 Task: Open Card Email Nurture Campaign in Board Crisis Management to Workspace Advertising Technology and add a team member Softage.3@softage.net, a label Orange, a checklist Home Improvement, an attachment from your computer, a color Orange and finally, add a card description 'Conduct customer focus group for new product' and a comment 'Given the potential impact of this task on our company reputation, let us ensure that we approach it with a sense of integrity and professionalism.'. Add a start date 'Jan 07, 1900' with a due date 'Jan 14, 1900'
Action: Mouse moved to (469, 131)
Screenshot: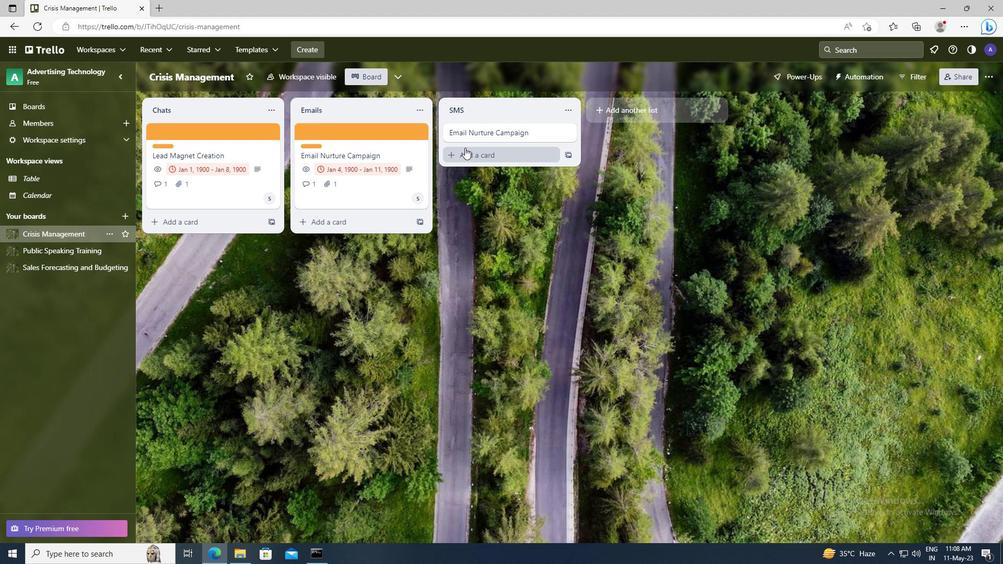 
Action: Mouse pressed left at (469, 131)
Screenshot: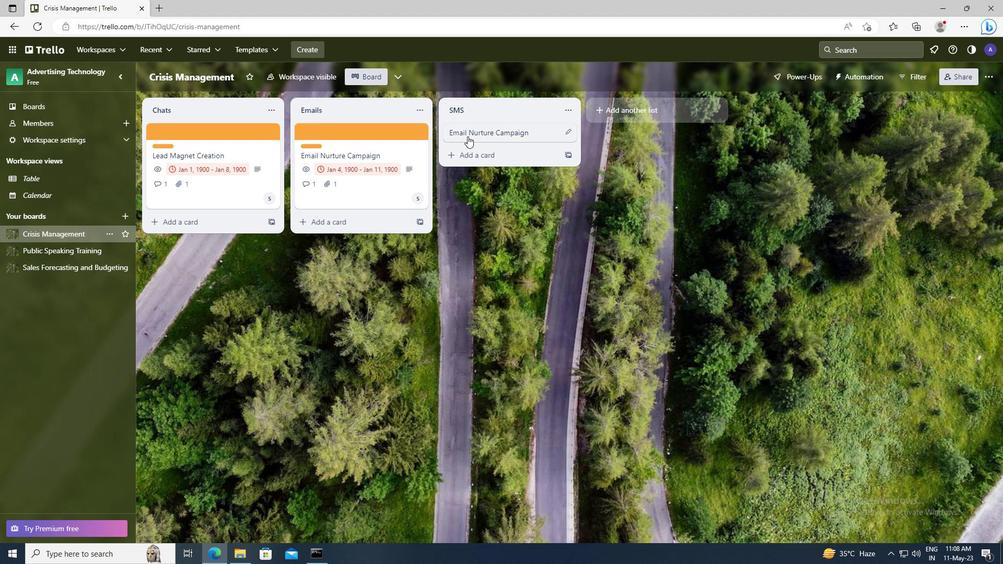 
Action: Mouse moved to (633, 165)
Screenshot: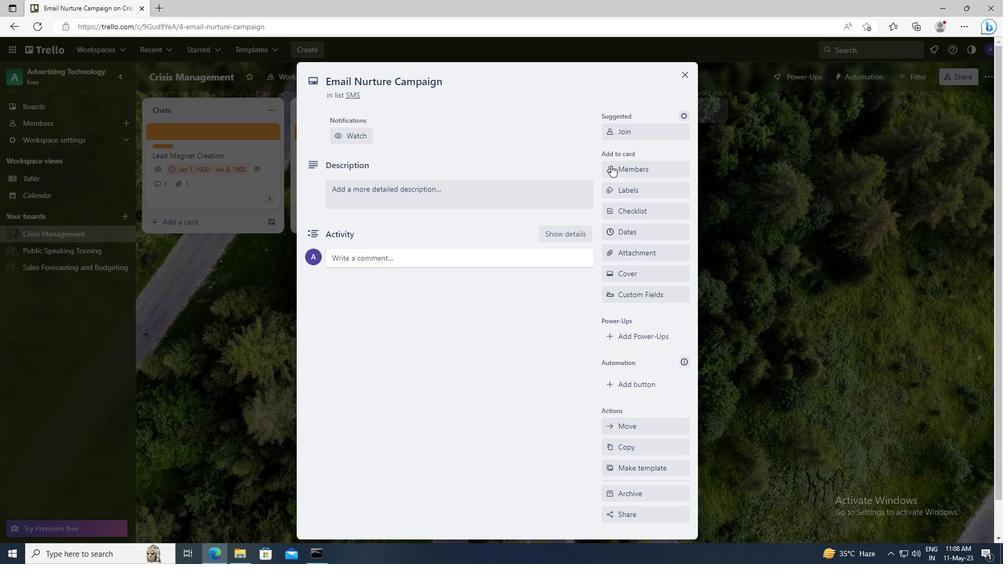 
Action: Mouse pressed left at (633, 165)
Screenshot: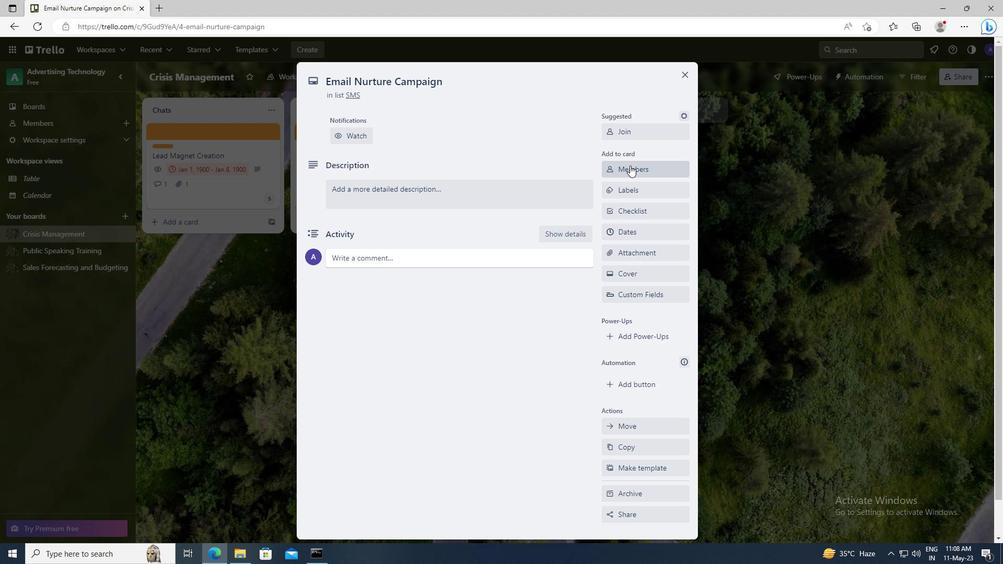 
Action: Mouse moved to (637, 220)
Screenshot: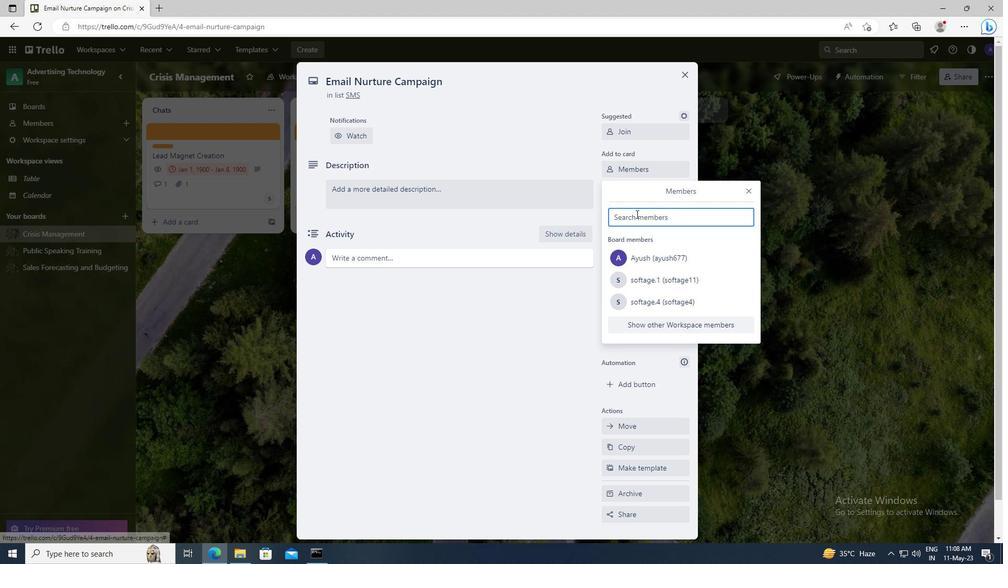 
Action: Mouse pressed left at (637, 220)
Screenshot: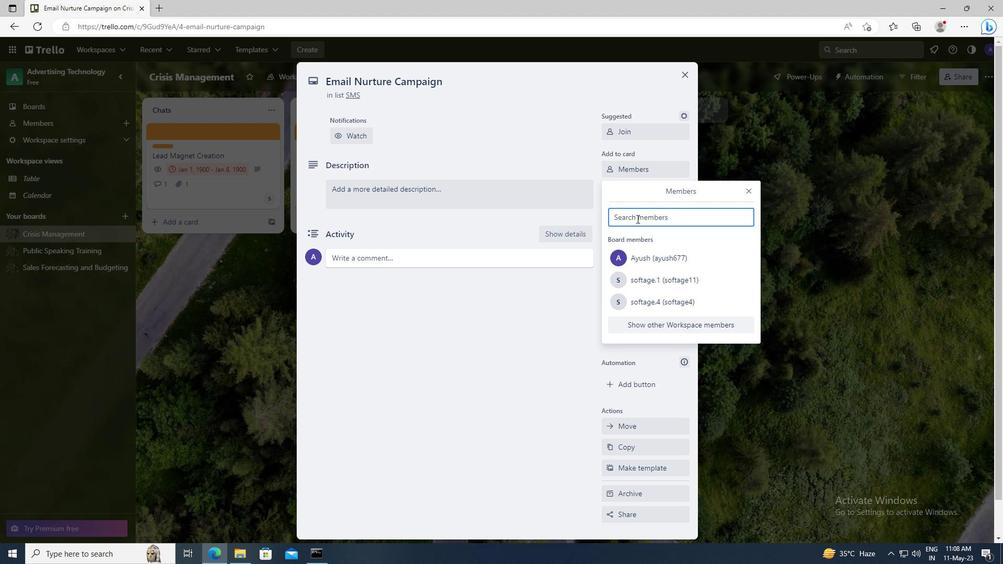 
Action: Key pressed <Key.shift>SOFTAGE.3
Screenshot: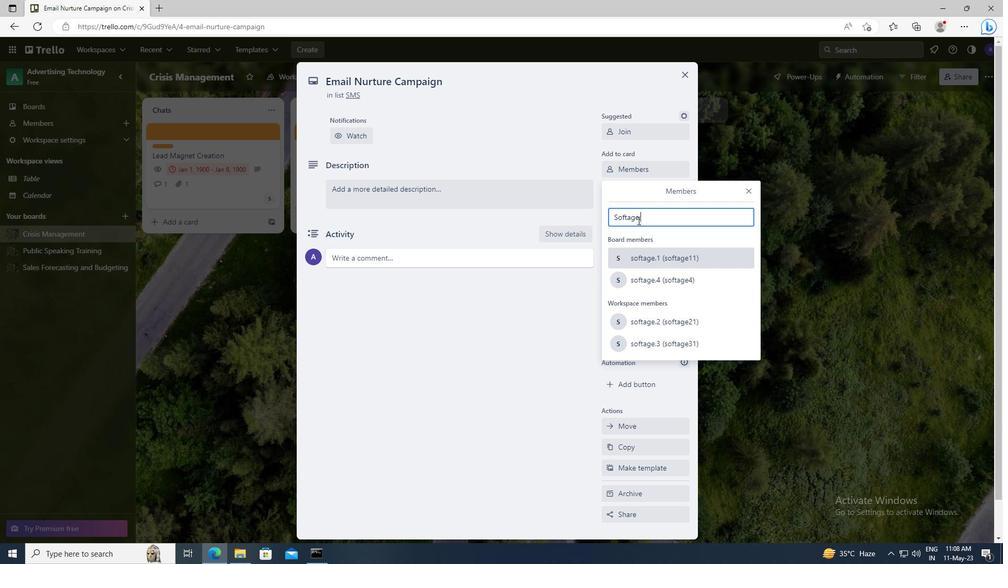 
Action: Mouse moved to (645, 313)
Screenshot: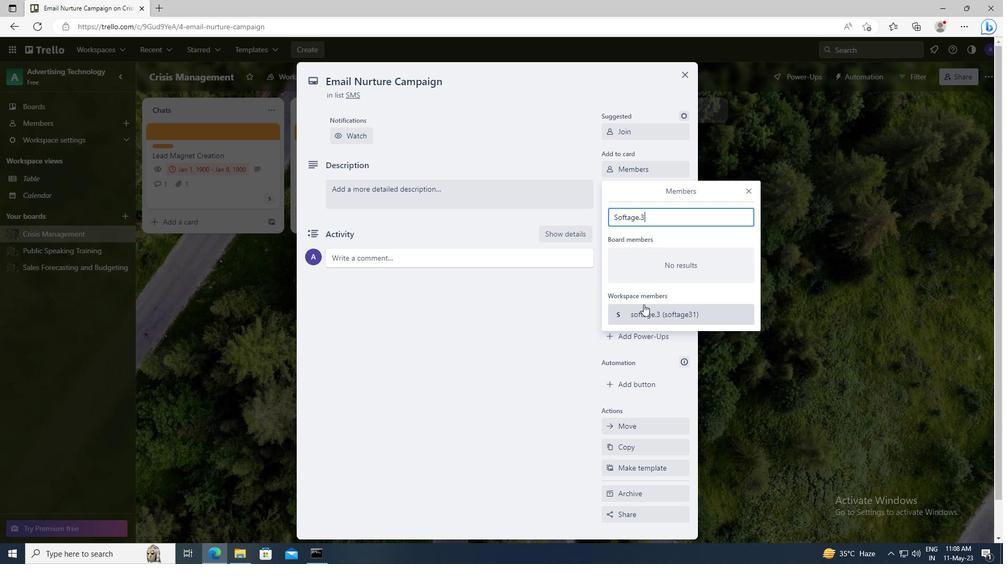 
Action: Mouse pressed left at (645, 313)
Screenshot: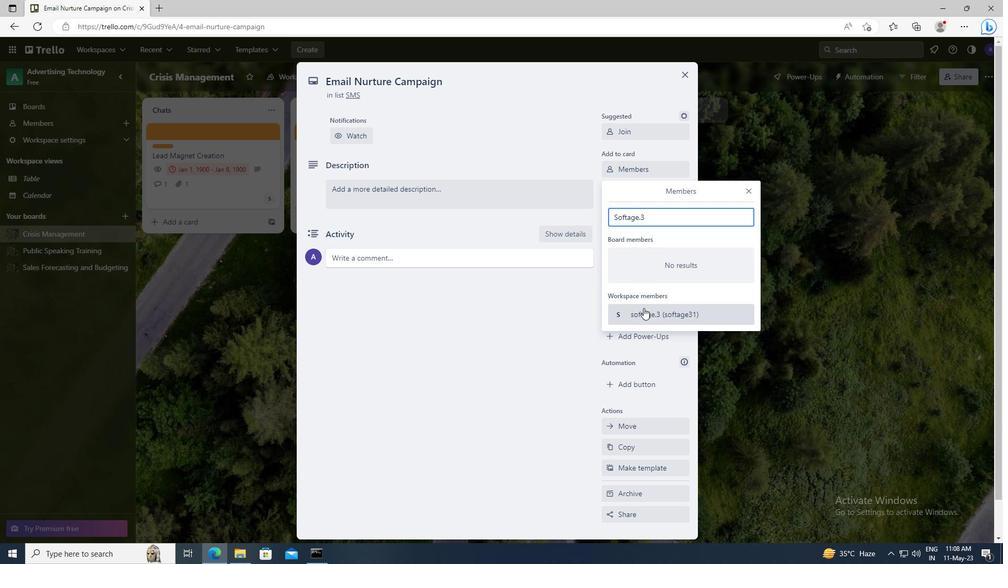 
Action: Mouse moved to (749, 190)
Screenshot: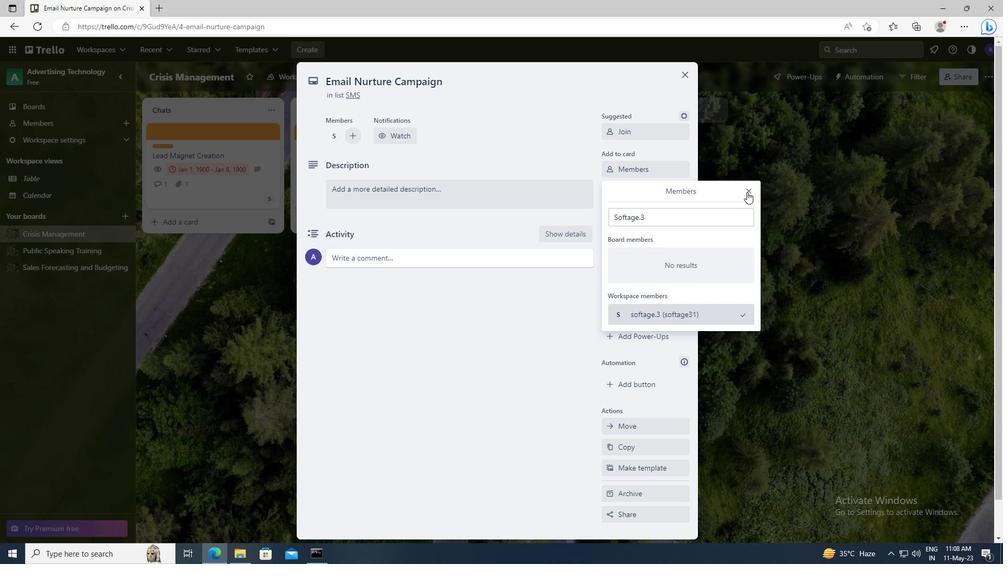 
Action: Mouse pressed left at (749, 190)
Screenshot: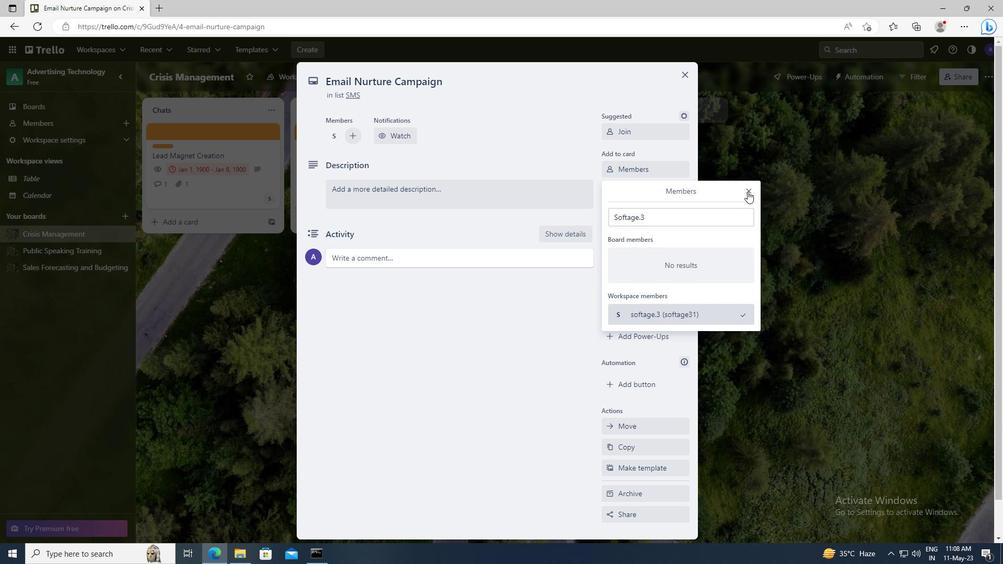 
Action: Mouse moved to (632, 190)
Screenshot: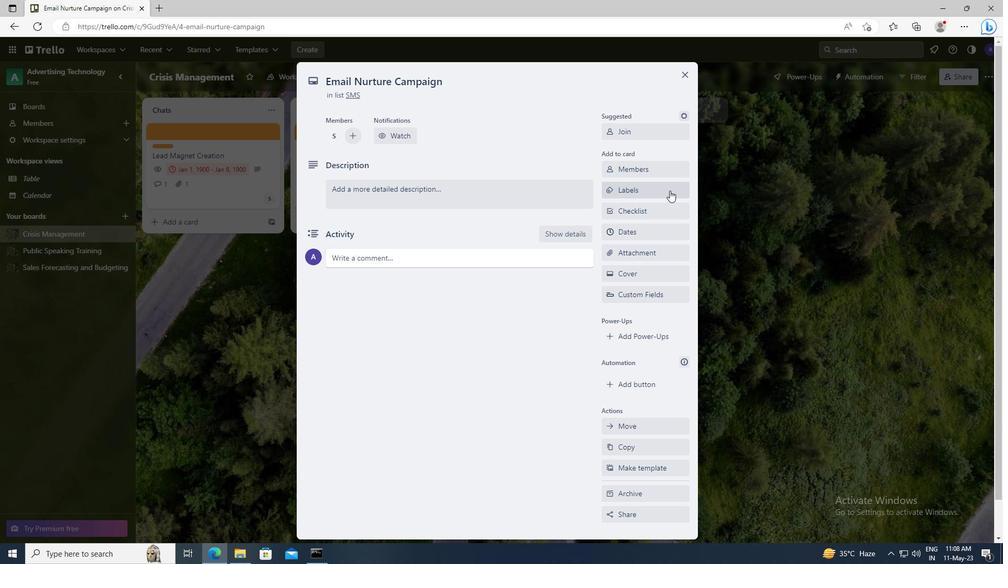 
Action: Mouse pressed left at (632, 190)
Screenshot: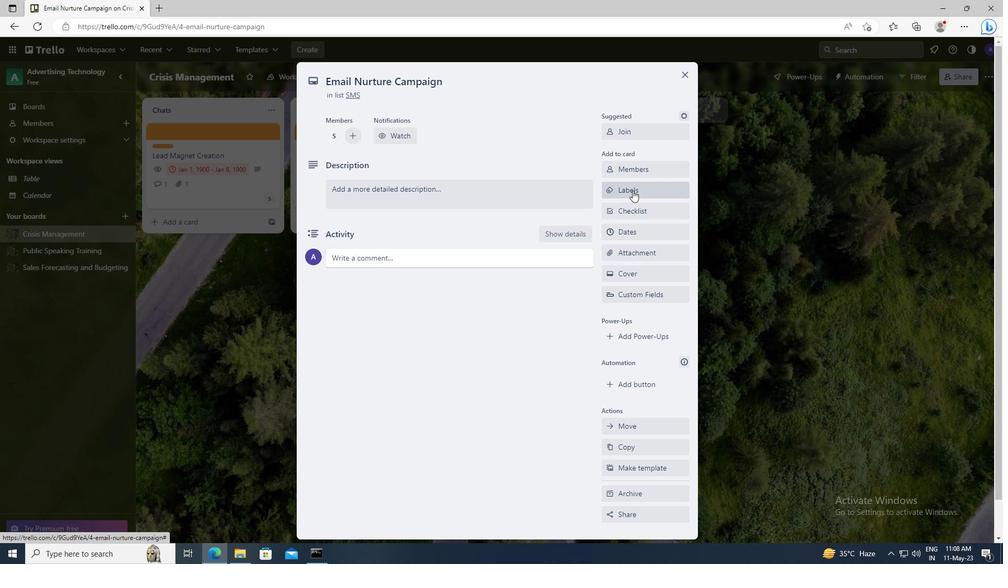 
Action: Mouse moved to (663, 393)
Screenshot: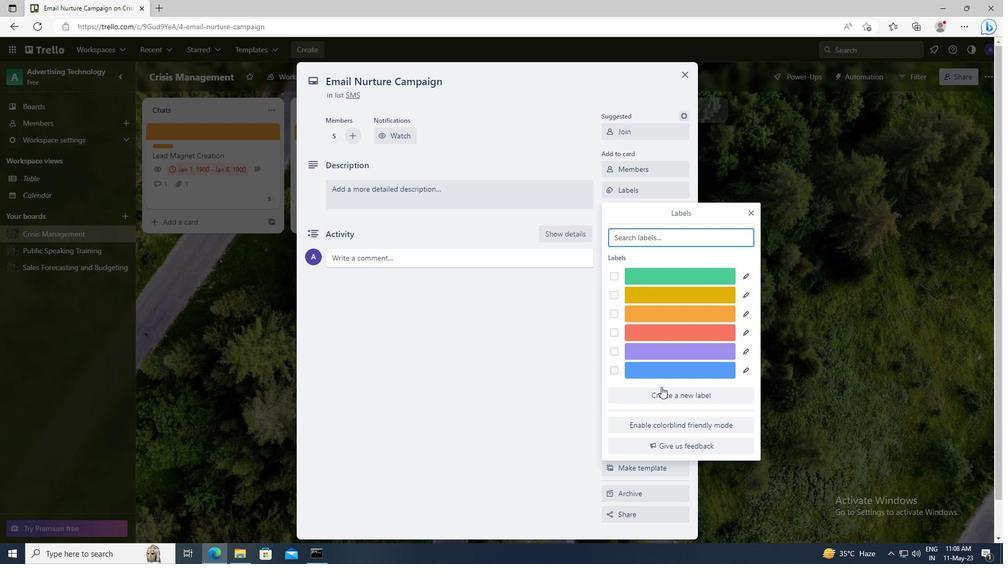
Action: Mouse pressed left at (663, 393)
Screenshot: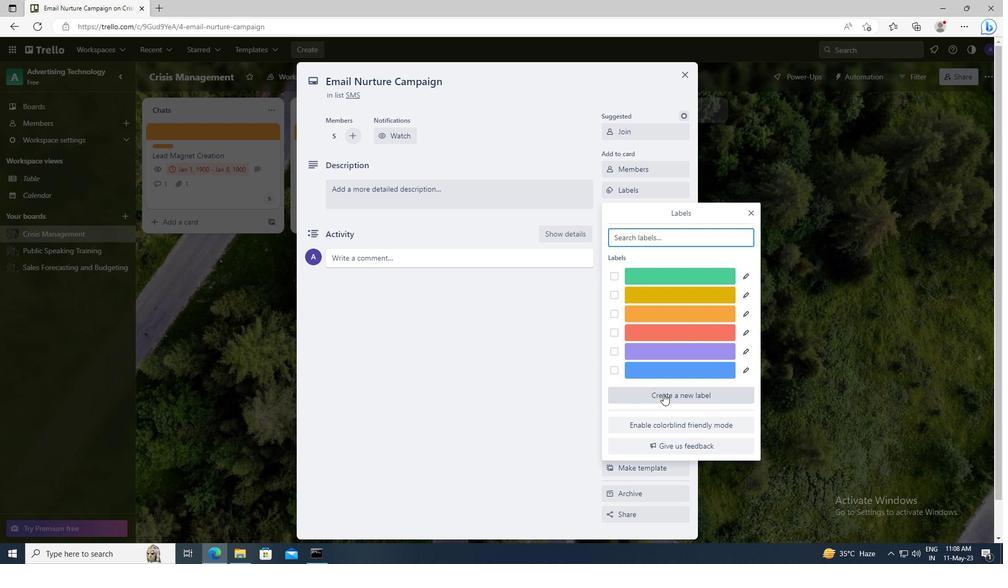 
Action: Mouse moved to (675, 366)
Screenshot: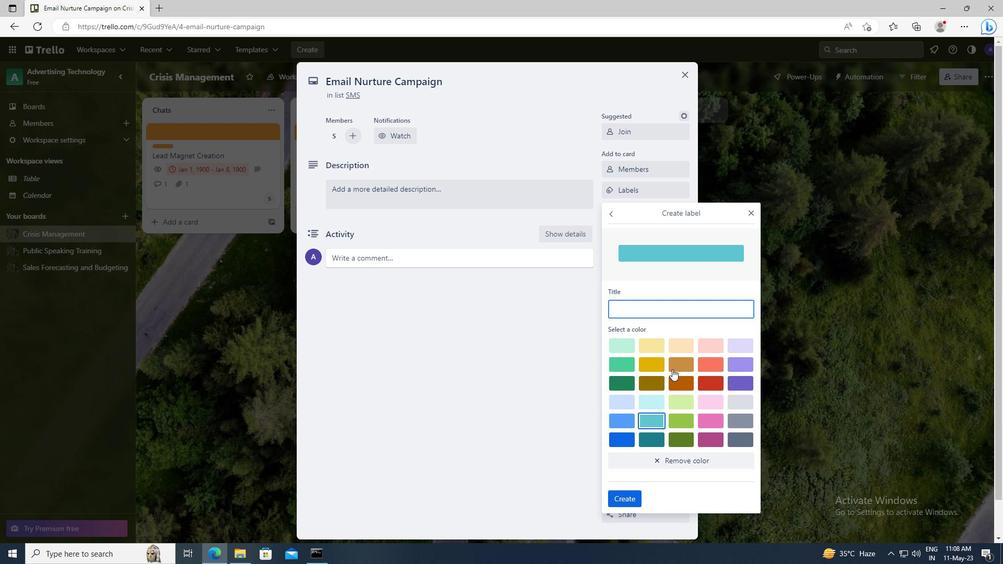 
Action: Mouse pressed left at (675, 366)
Screenshot: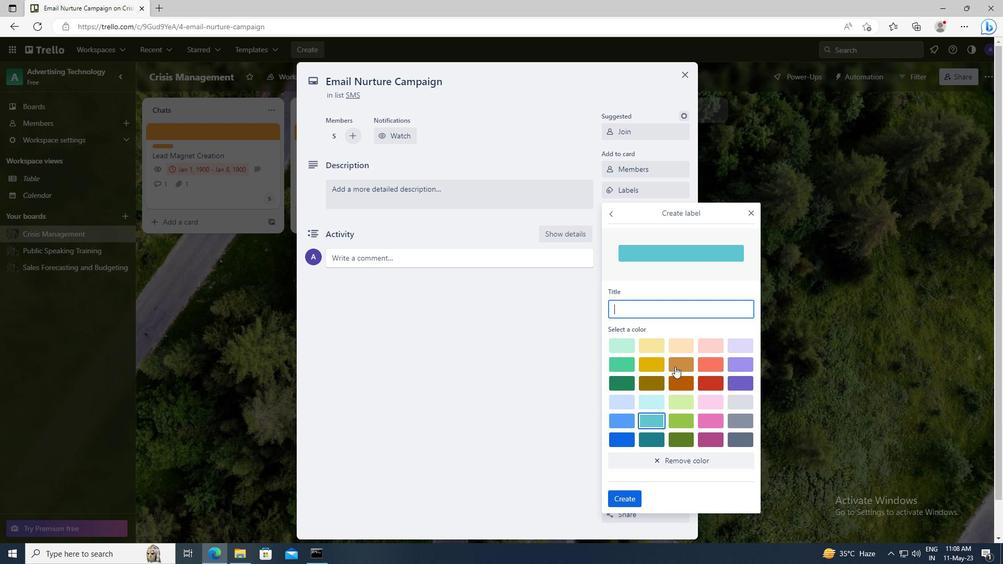 
Action: Mouse moved to (631, 497)
Screenshot: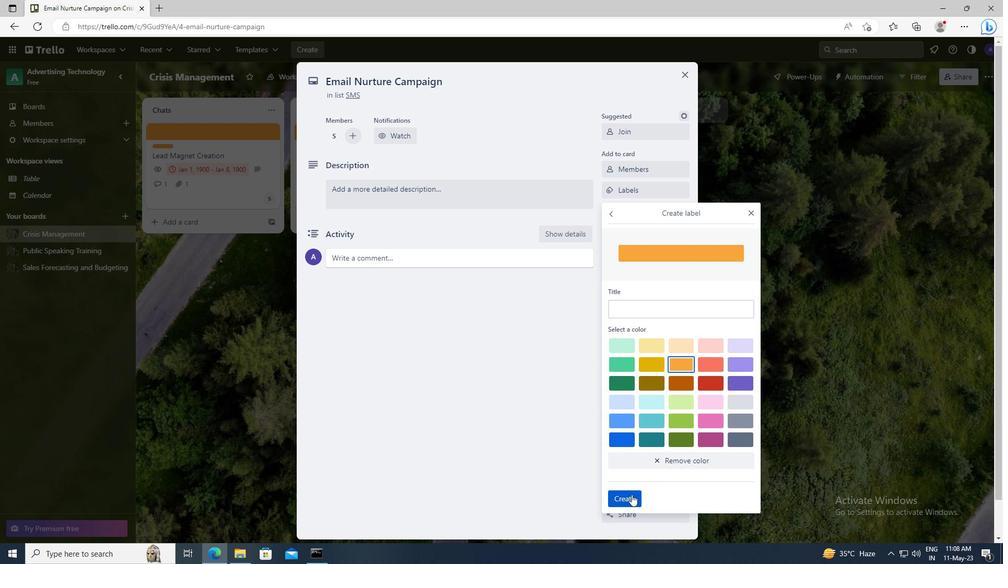 
Action: Mouse pressed left at (631, 497)
Screenshot: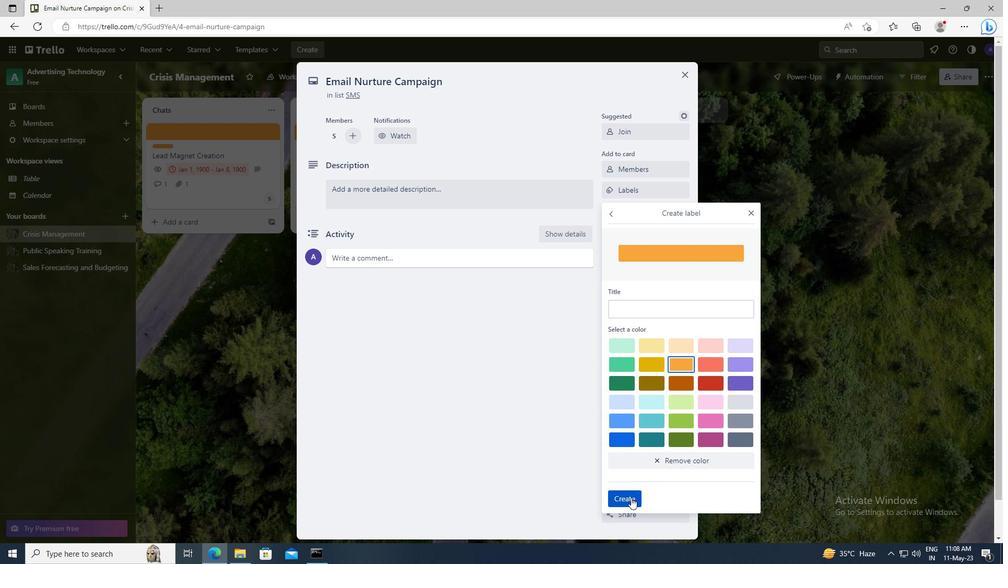 
Action: Mouse moved to (751, 212)
Screenshot: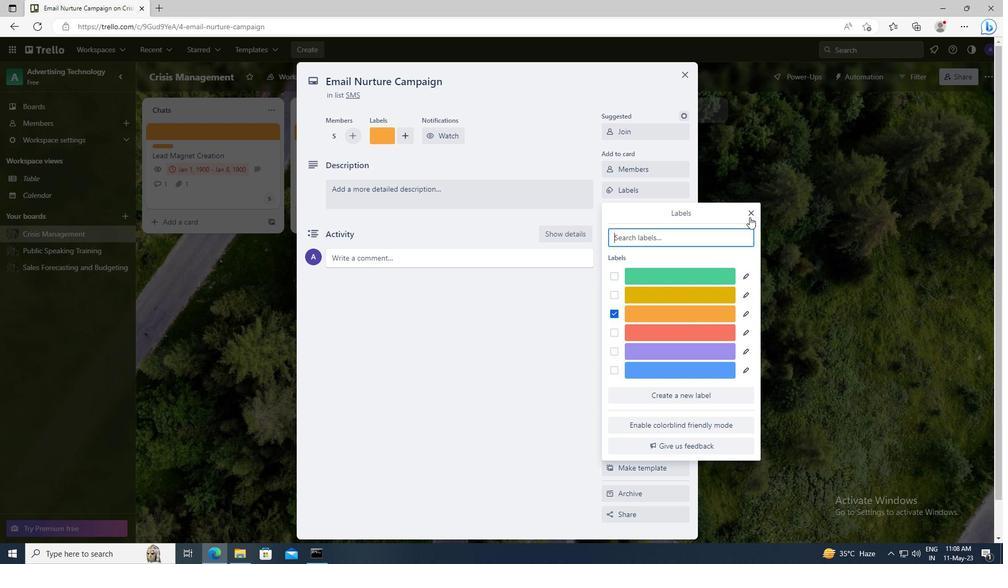 
Action: Mouse pressed left at (751, 212)
Screenshot: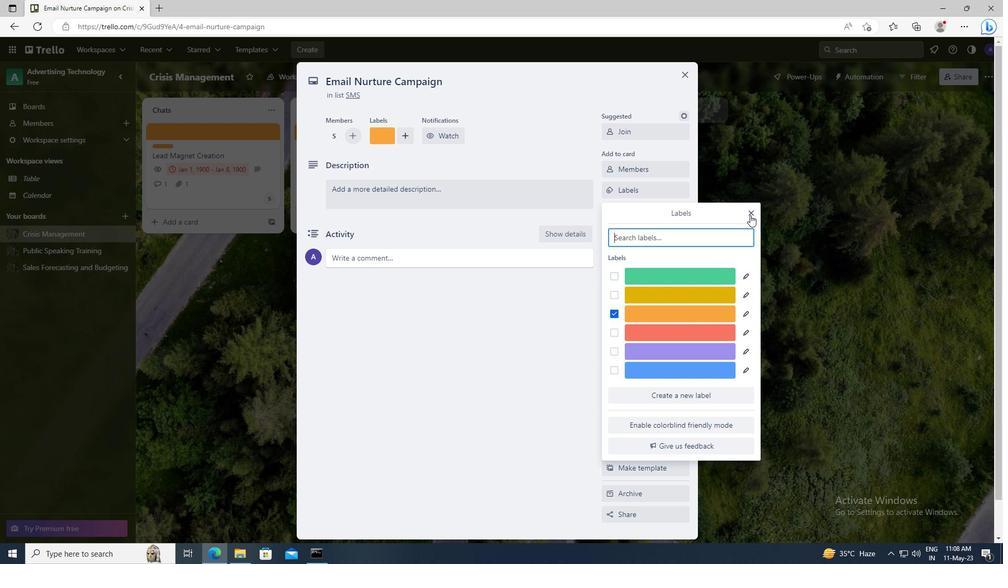
Action: Mouse moved to (658, 213)
Screenshot: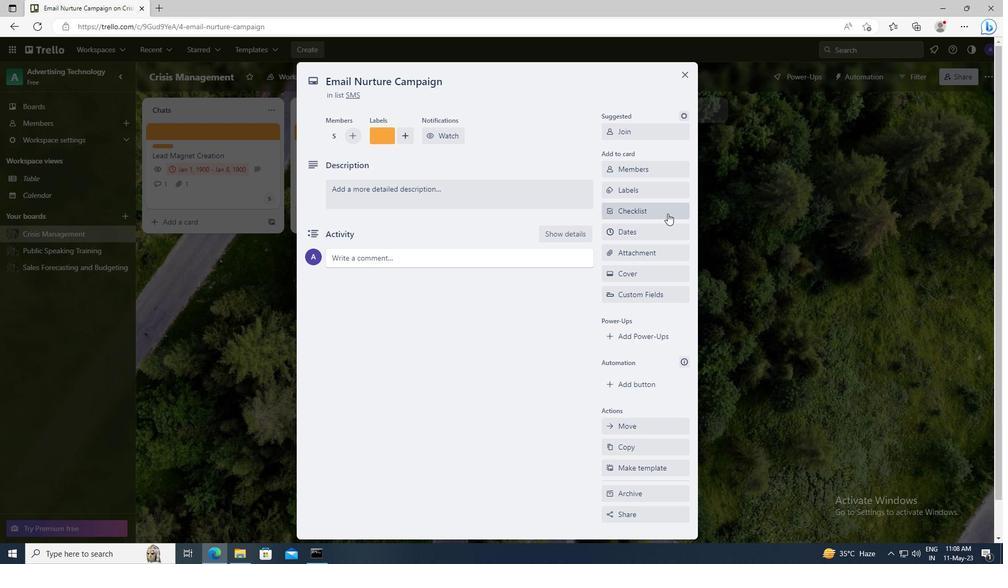 
Action: Mouse pressed left at (658, 213)
Screenshot: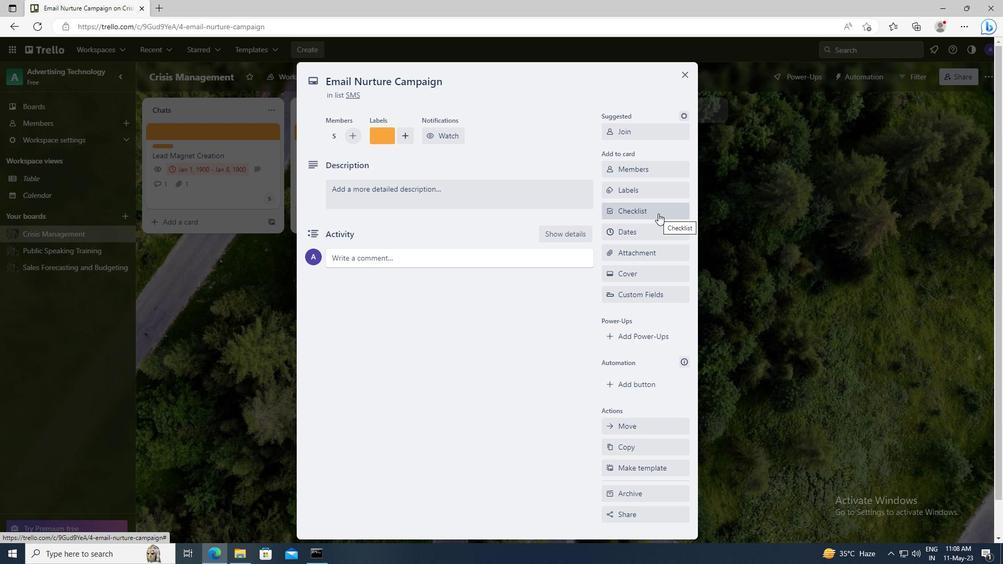 
Action: Key pressed <Key.shift>HOME<Key.space><Key.shift>IMPROVEMENT
Screenshot: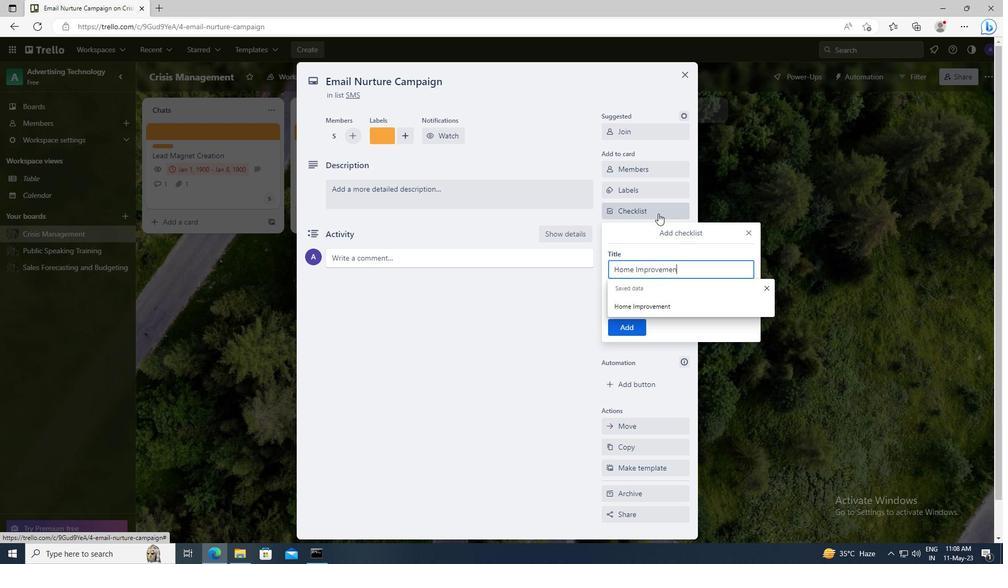 
Action: Mouse moved to (634, 326)
Screenshot: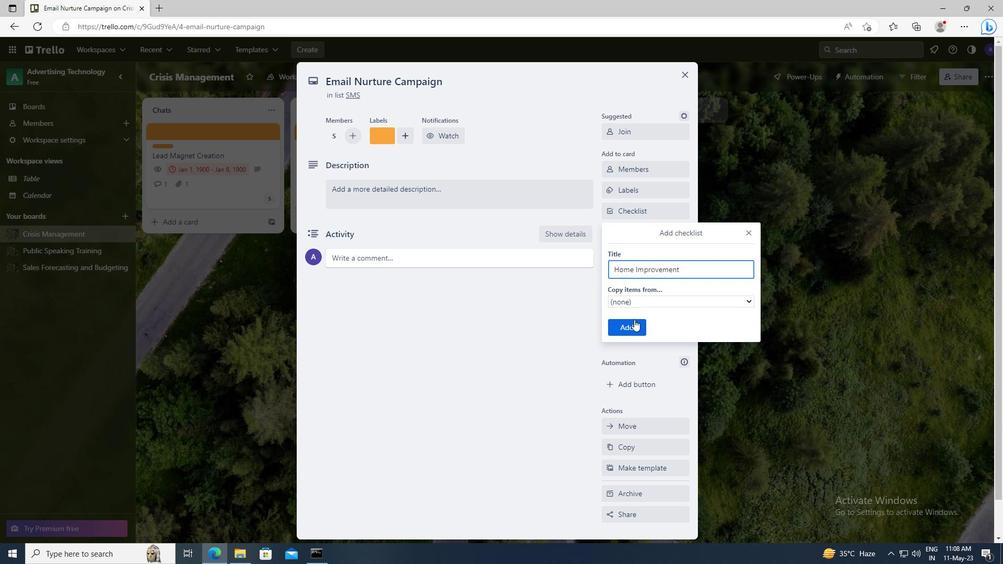 
Action: Mouse pressed left at (634, 326)
Screenshot: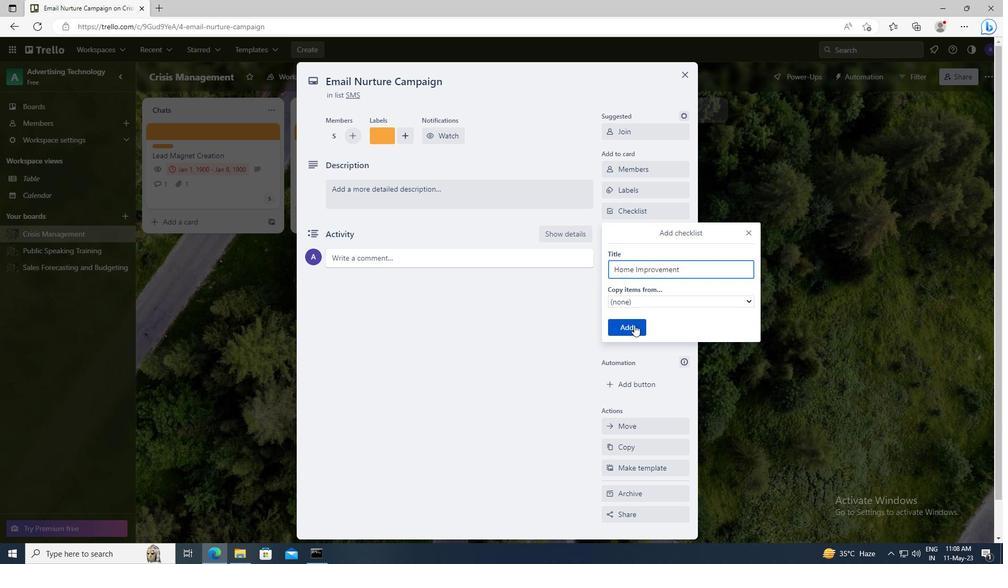 
Action: Mouse moved to (631, 258)
Screenshot: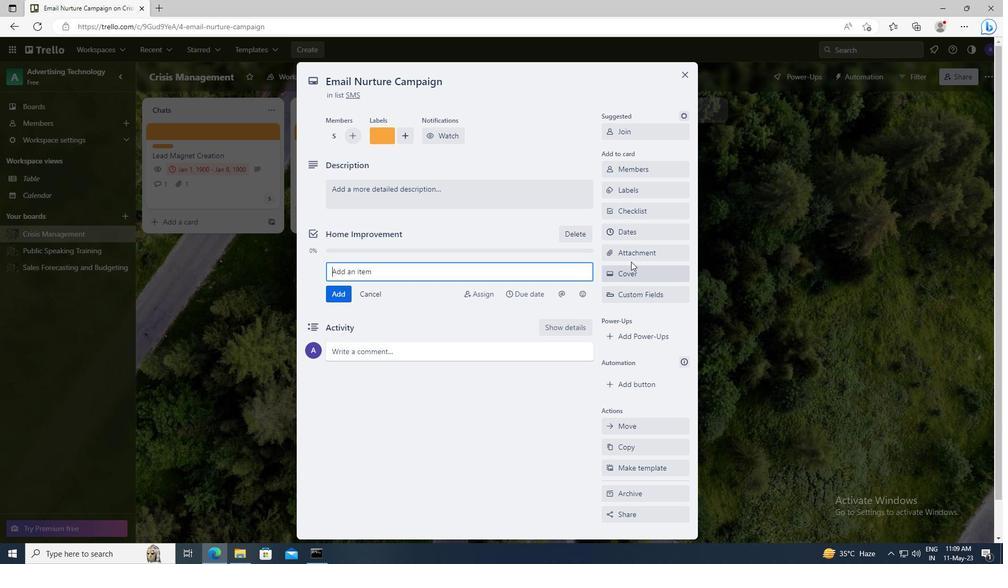 
Action: Mouse pressed left at (631, 258)
Screenshot: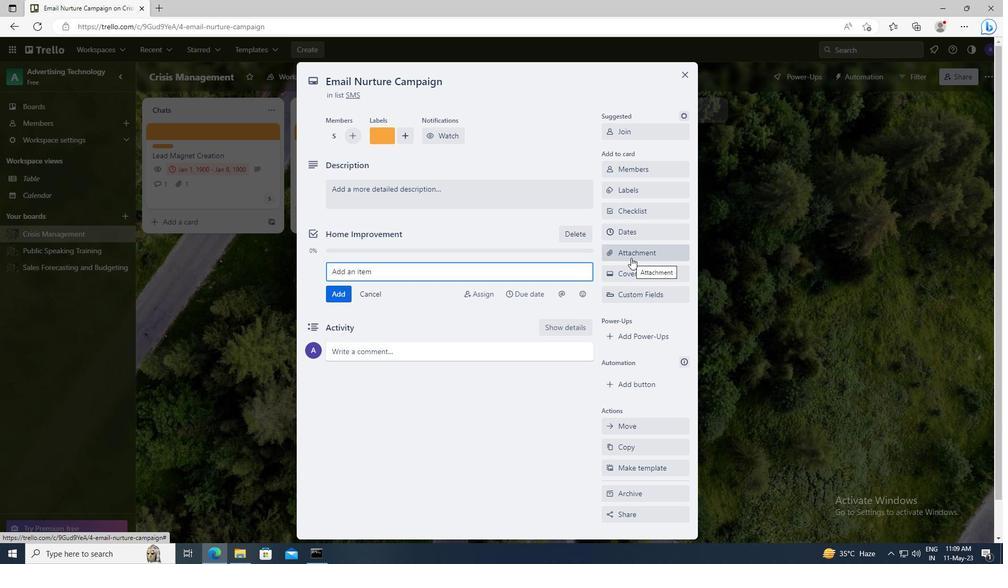 
Action: Mouse moved to (631, 296)
Screenshot: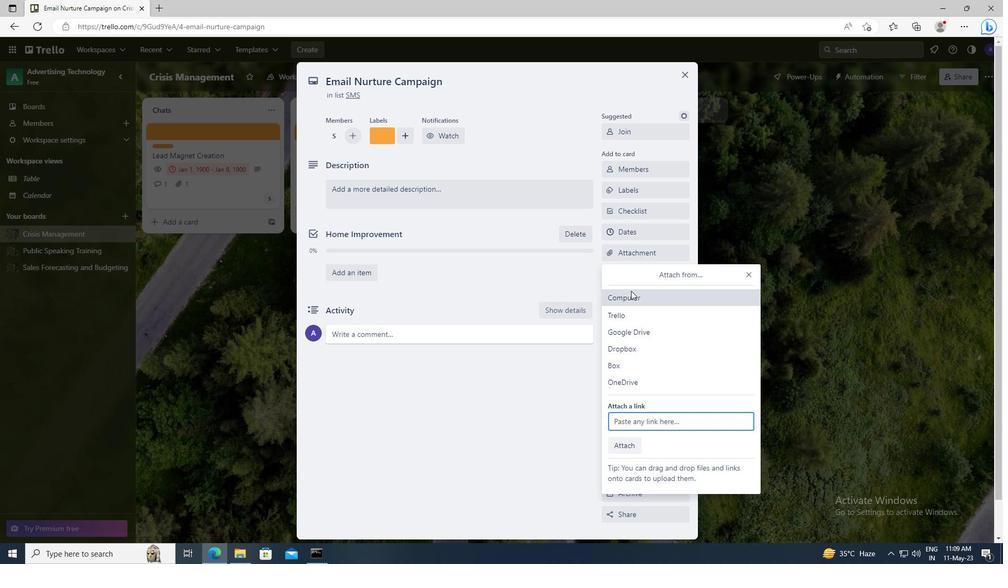 
Action: Mouse pressed left at (631, 296)
Screenshot: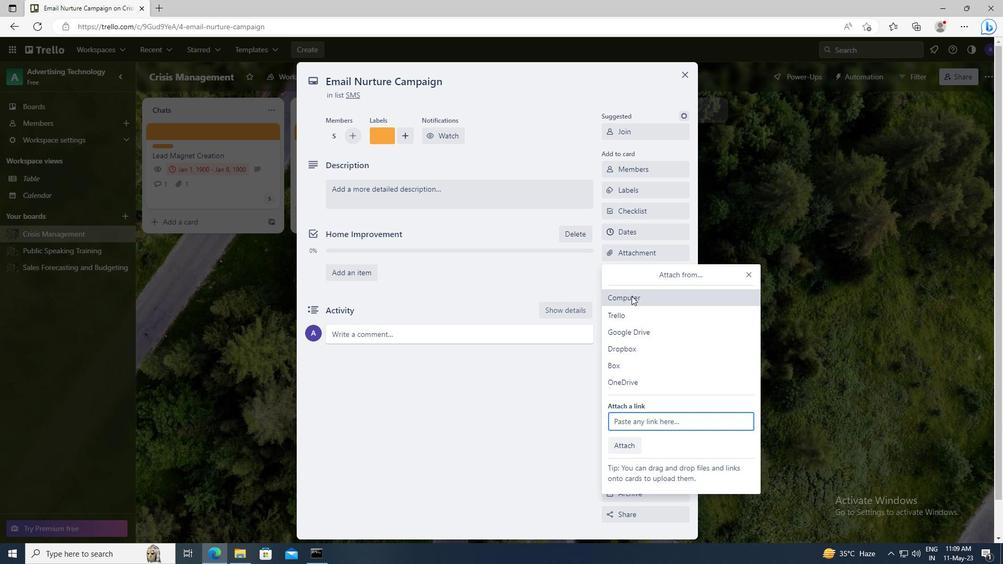 
Action: Mouse moved to (266, 93)
Screenshot: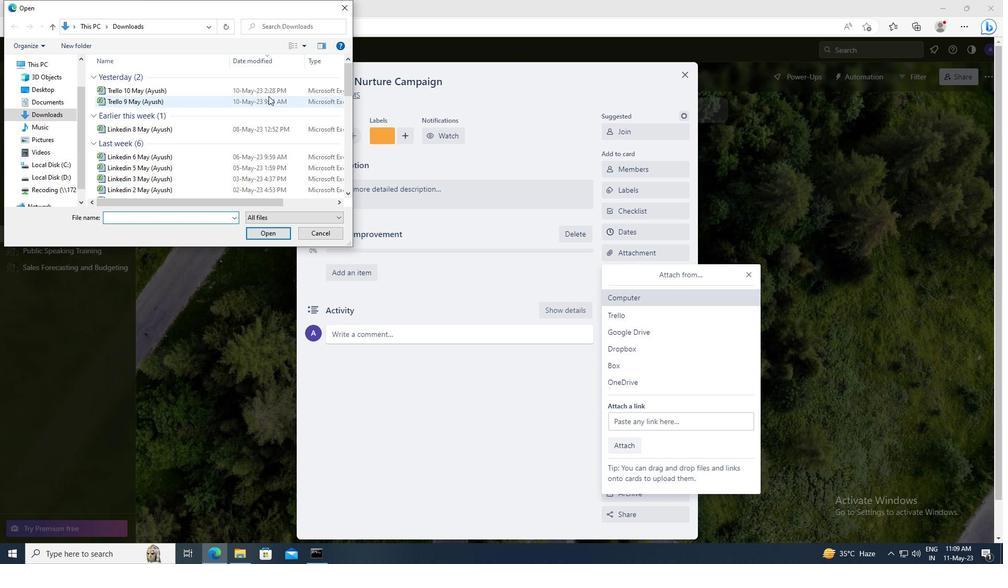 
Action: Mouse pressed left at (266, 93)
Screenshot: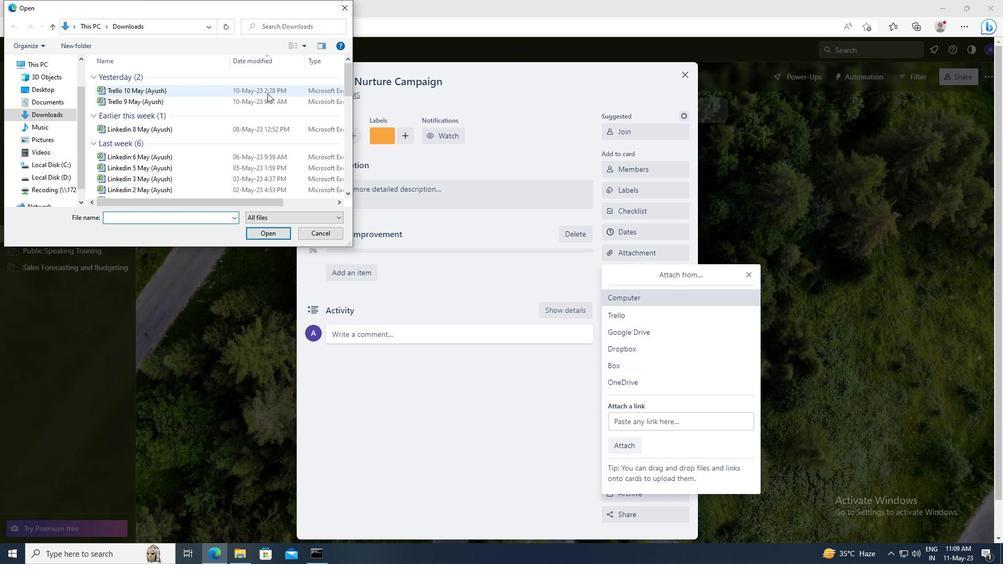 
Action: Mouse moved to (279, 235)
Screenshot: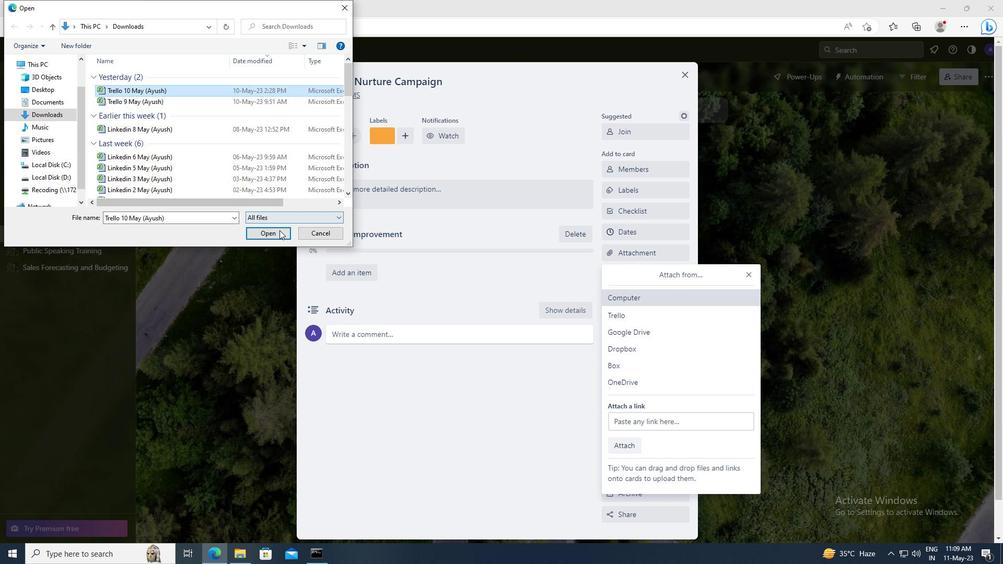 
Action: Mouse pressed left at (279, 235)
Screenshot: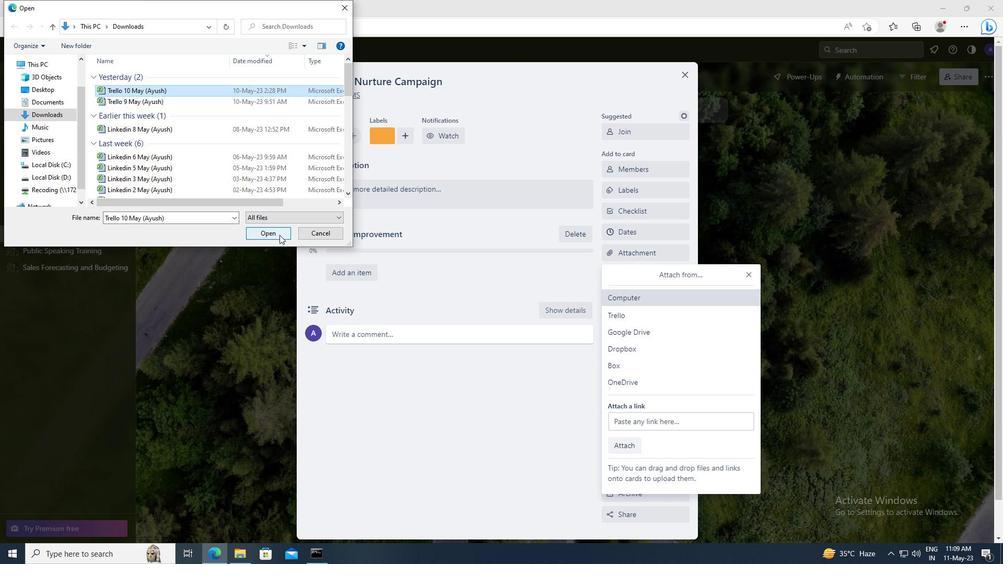 
Action: Mouse moved to (614, 270)
Screenshot: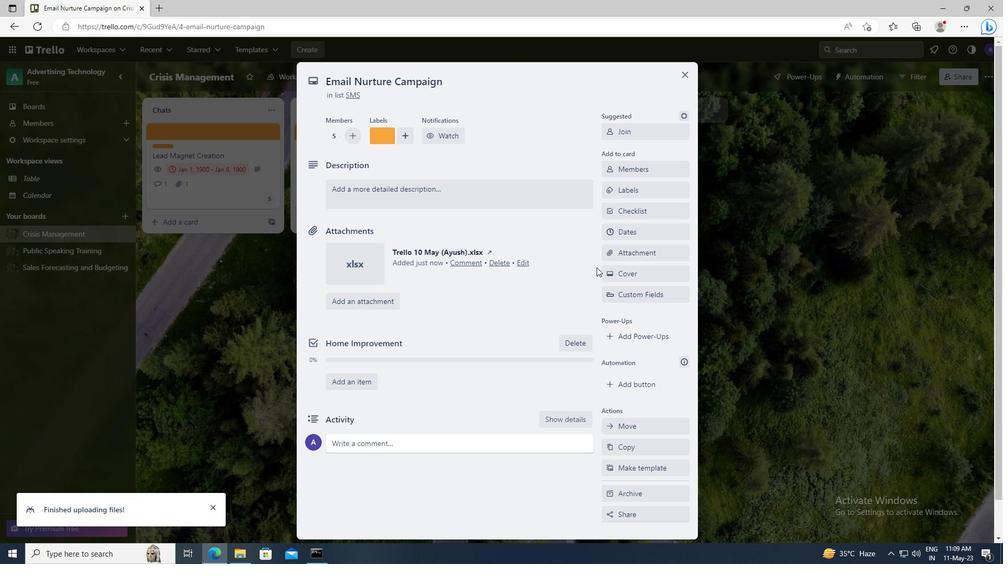 
Action: Mouse pressed left at (614, 270)
Screenshot: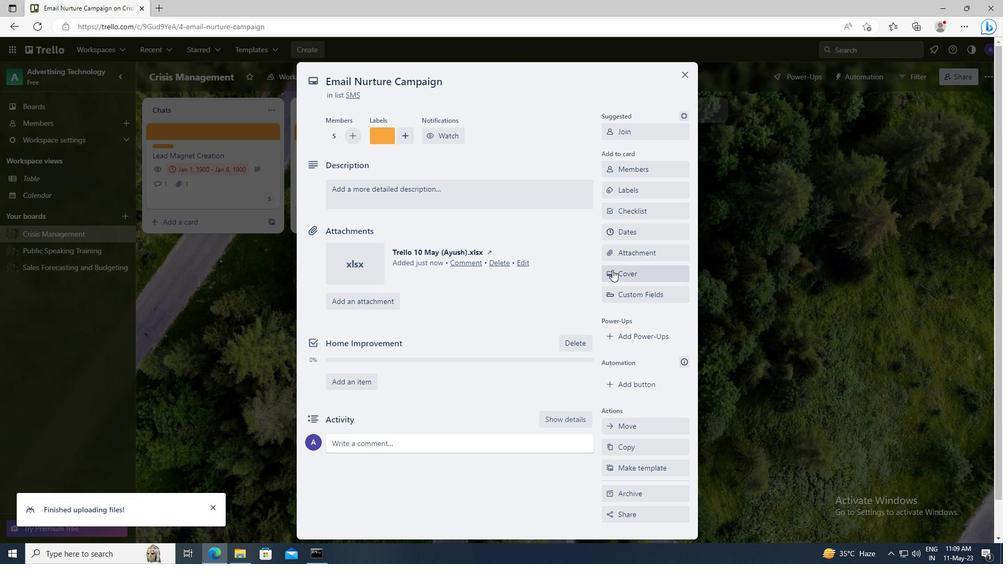
Action: Mouse moved to (682, 332)
Screenshot: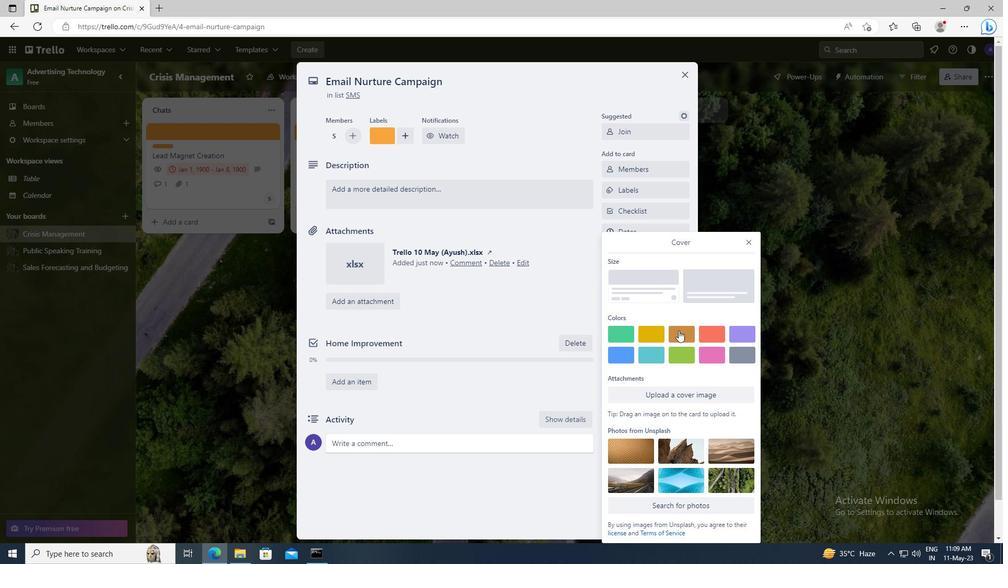 
Action: Mouse pressed left at (682, 332)
Screenshot: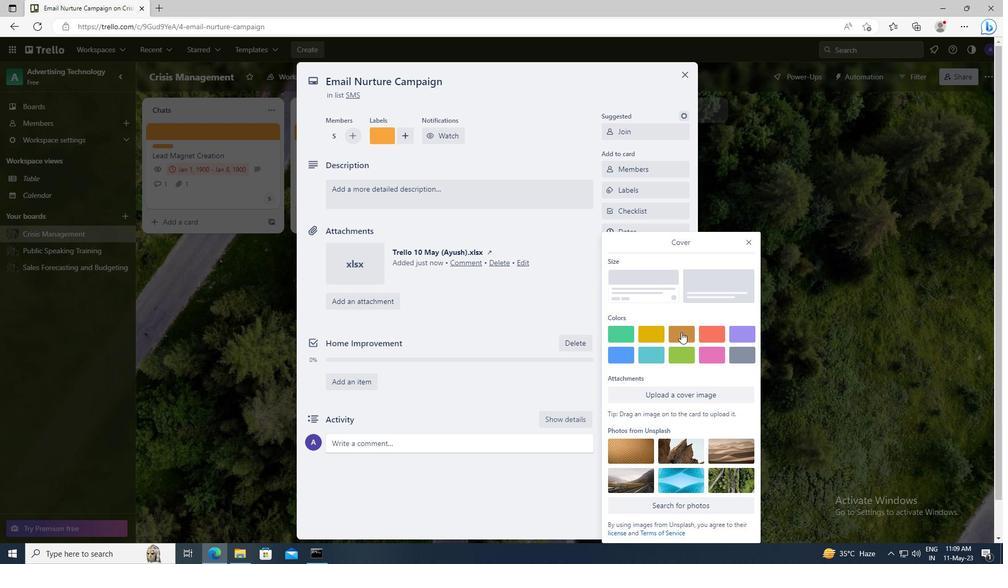 
Action: Mouse moved to (747, 223)
Screenshot: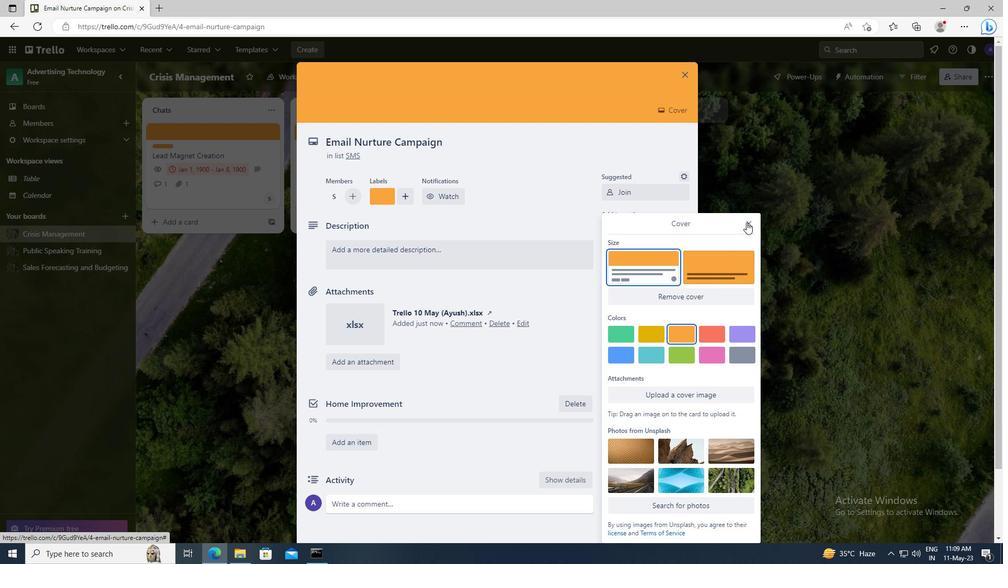 
Action: Mouse pressed left at (747, 223)
Screenshot: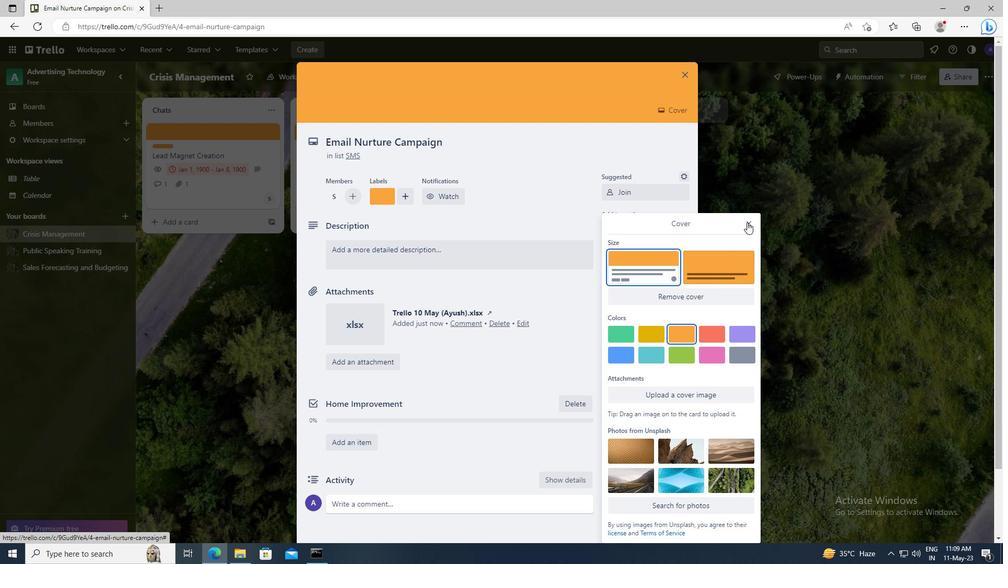 
Action: Mouse moved to (448, 259)
Screenshot: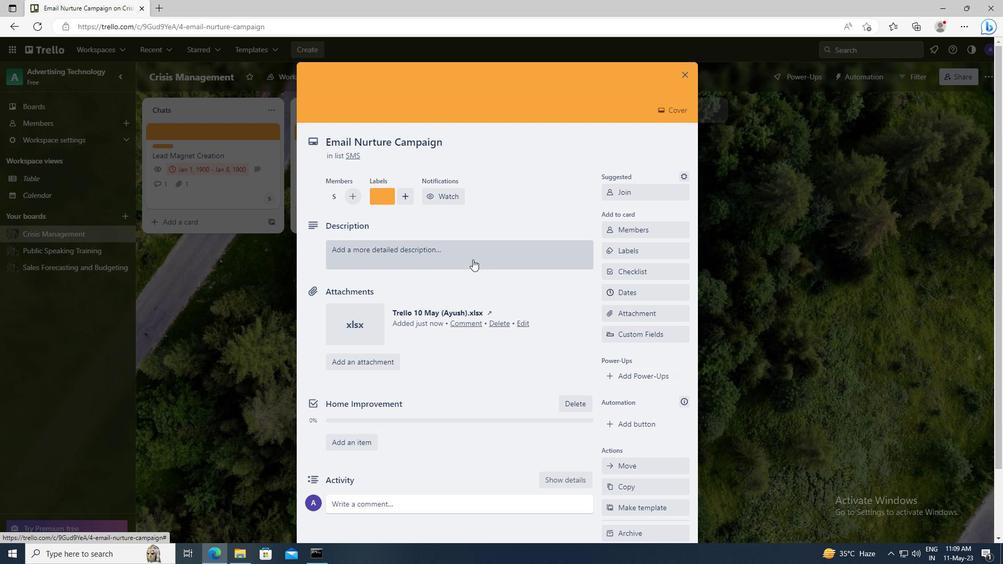 
Action: Mouse pressed left at (448, 259)
Screenshot: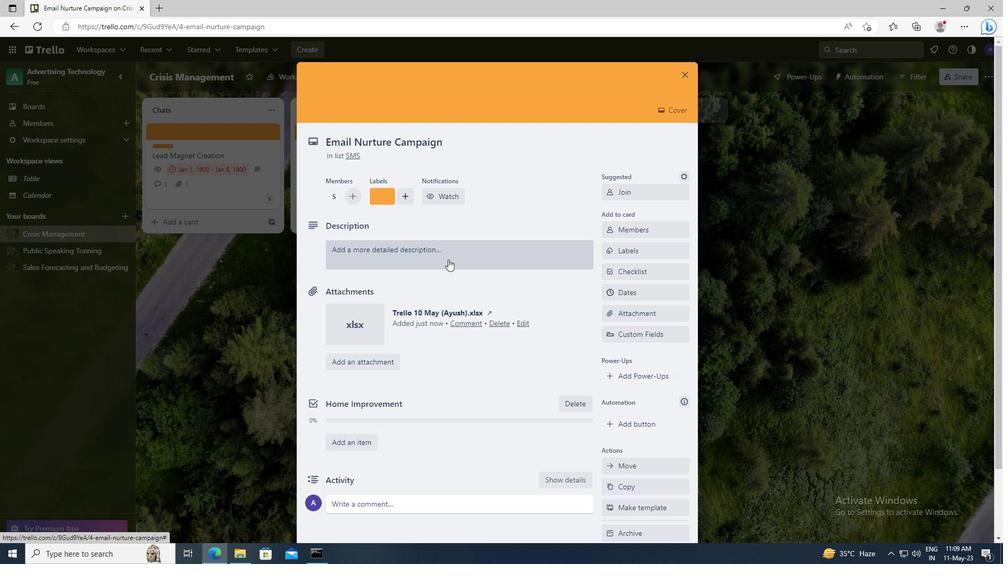 
Action: Key pressed <Key.shift>CONDUCT<Key.space>CUSTOMER<Key.space>FOCUS<Key.space>GROUP<Key.space>FOR<Key.space>NEW<Key.space>PRODUCT
Screenshot: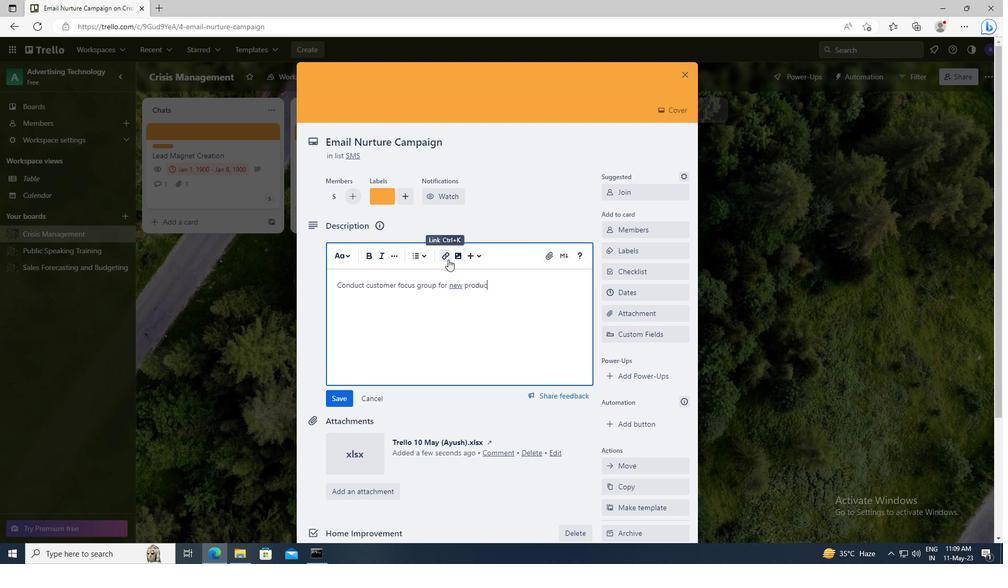 
Action: Mouse moved to (343, 397)
Screenshot: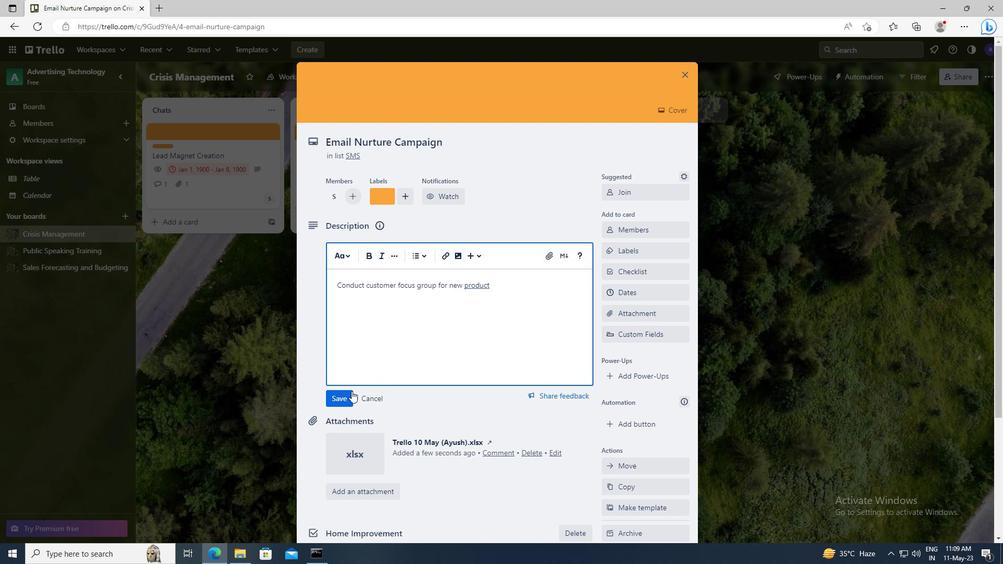 
Action: Mouse pressed left at (343, 397)
Screenshot: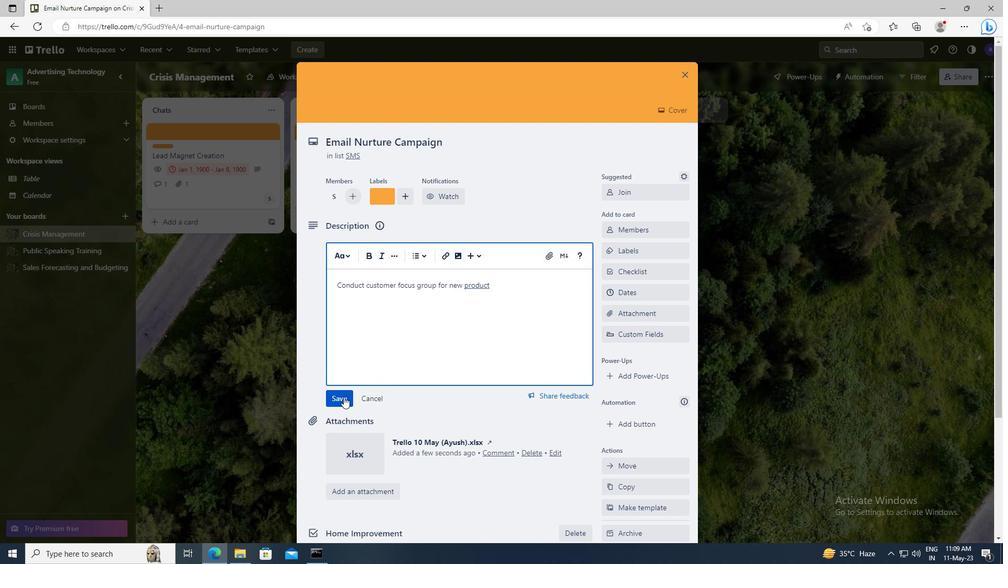 
Action: Mouse scrolled (343, 396) with delta (0, 0)
Screenshot: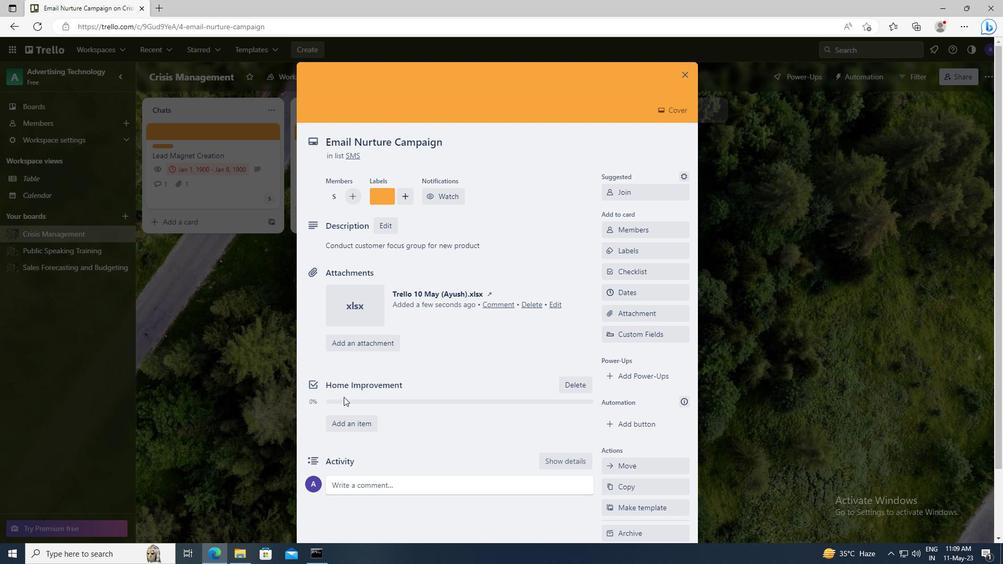 
Action: Mouse moved to (345, 409)
Screenshot: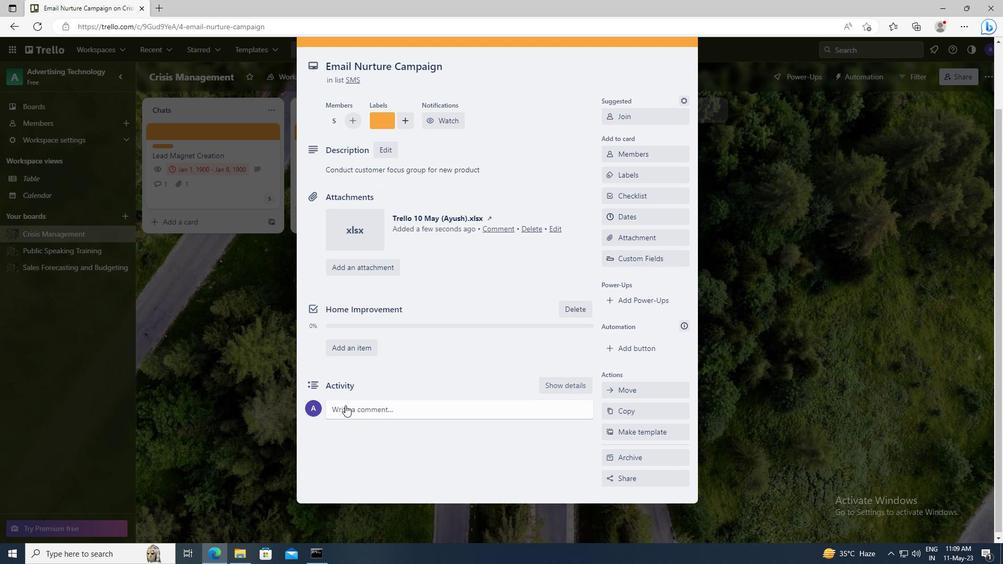 
Action: Mouse pressed left at (345, 409)
Screenshot: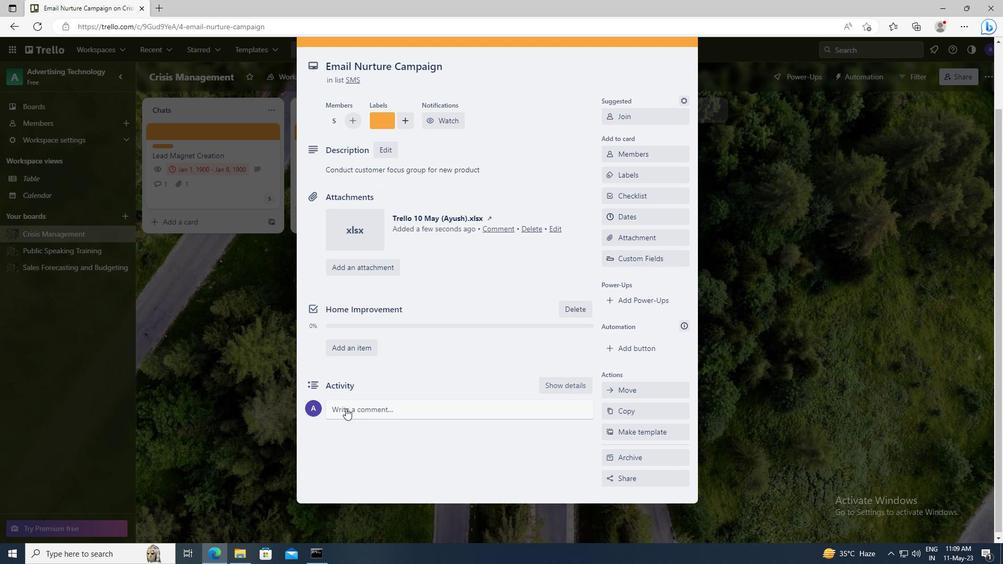 
Action: Key pressed <Key.shift>GIVEN<Key.space>THE<Key.space>POTENTIAL<Key.space>IMPACT<Key.space>OF<Key.space>THIS<Key.space>TASK<Key.space>ON<Key.space>OUR<Key.space>COMPANY<Key.space>REPUTATION,<Key.space>LET<Key.space>US<Key.space>ENSURE<Key.space>THAT<Key.space>WE<Key.space>APPROACH<Key.space>IT<Key.space>WITH<Key.space>A<Key.space>SENSE<Key.space>OF<Key.space>INTEGRITY<Key.space>AND<Key.space>PROFESSIONALISM.
Screenshot: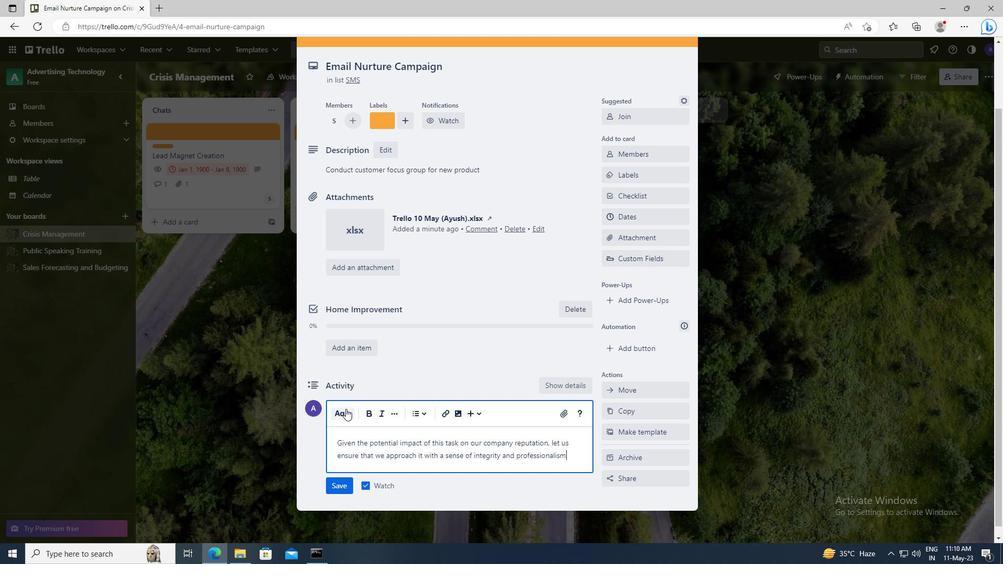 
Action: Mouse moved to (340, 481)
Screenshot: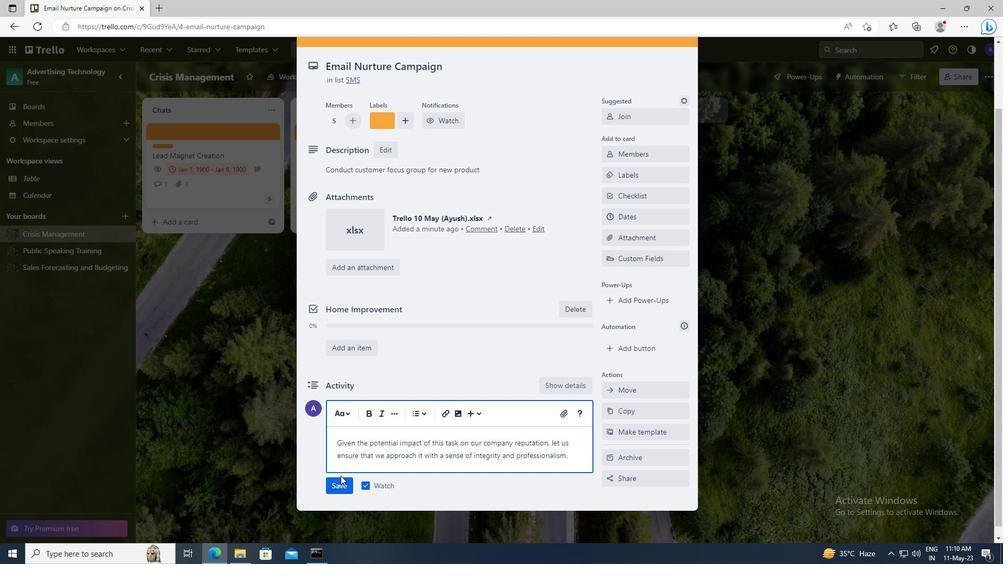 
Action: Mouse pressed left at (340, 481)
Screenshot: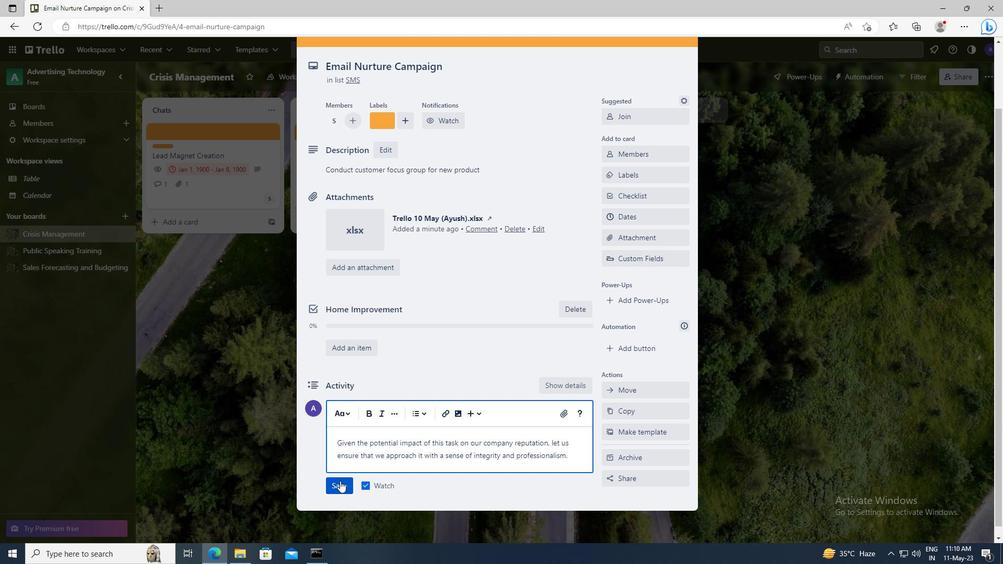 
Action: Mouse moved to (623, 216)
Screenshot: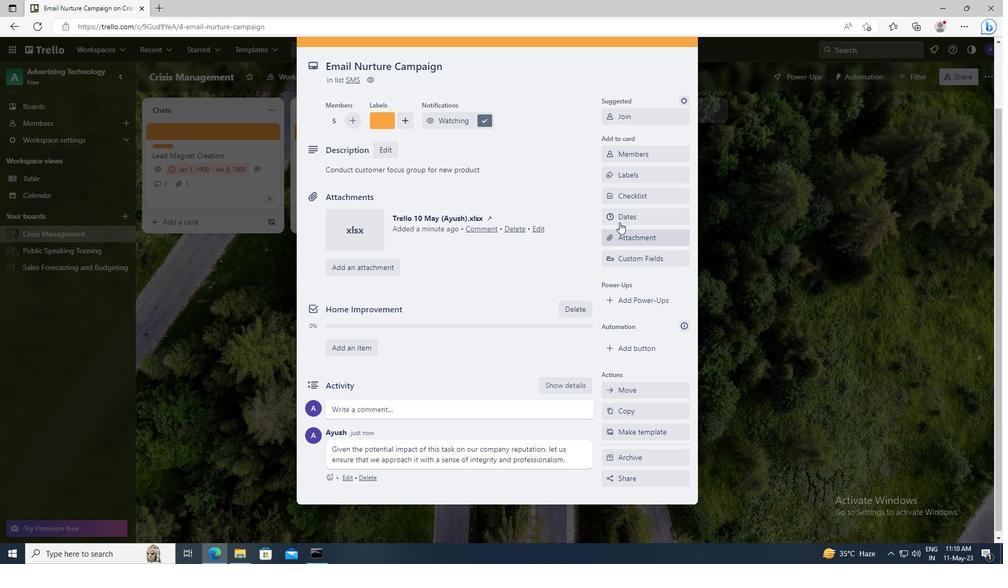 
Action: Mouse pressed left at (623, 216)
Screenshot: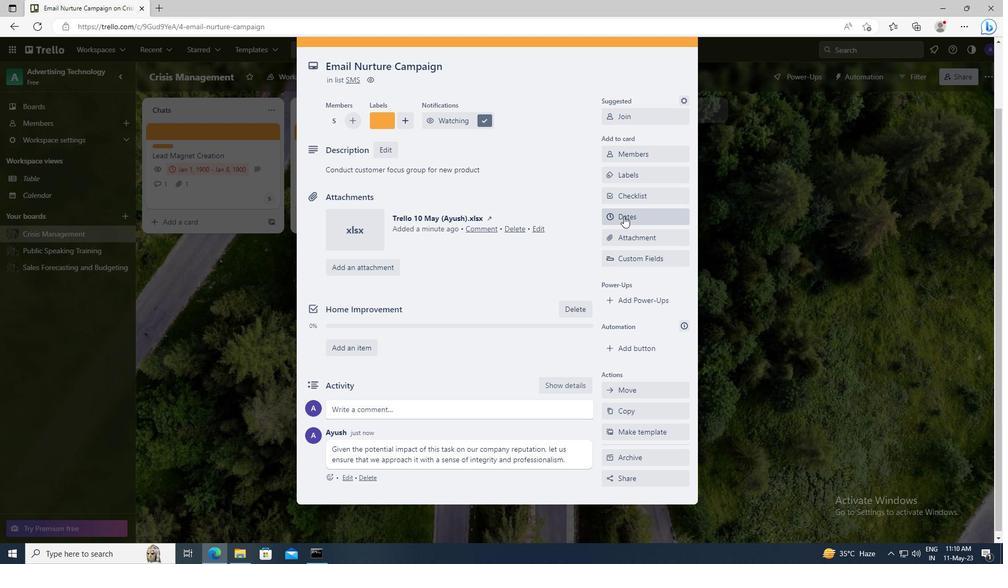 
Action: Mouse moved to (615, 266)
Screenshot: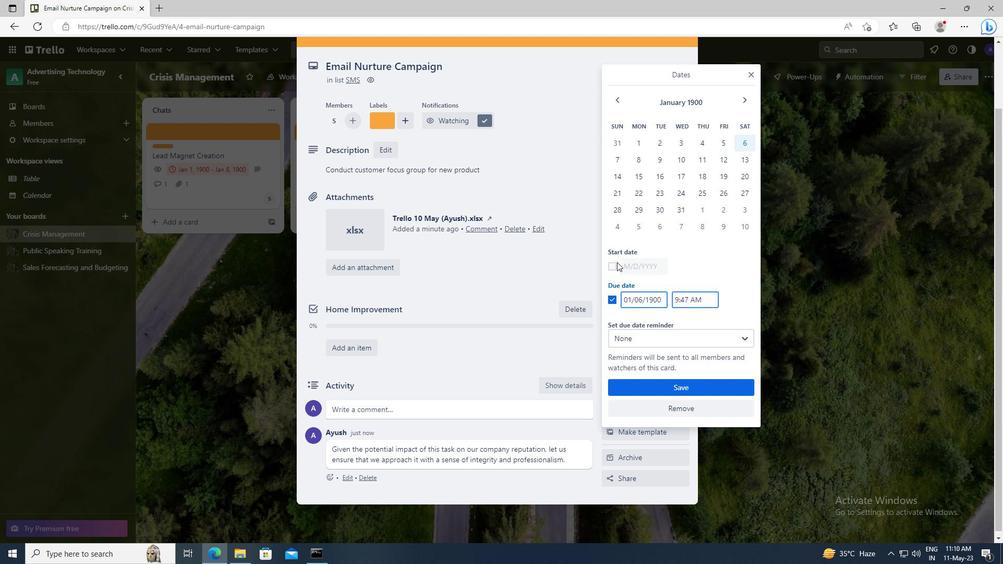 
Action: Mouse pressed left at (615, 266)
Screenshot: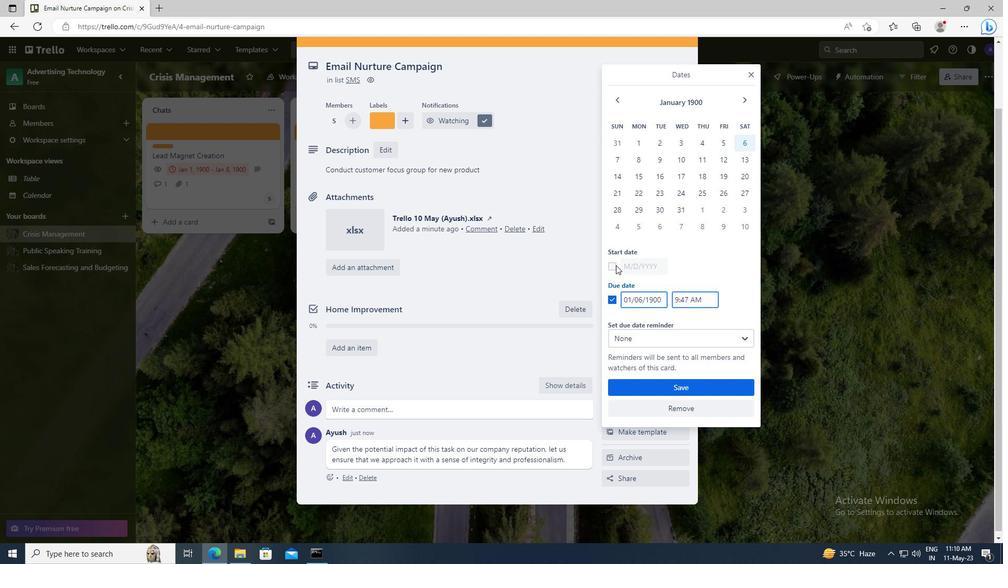 
Action: Mouse moved to (660, 270)
Screenshot: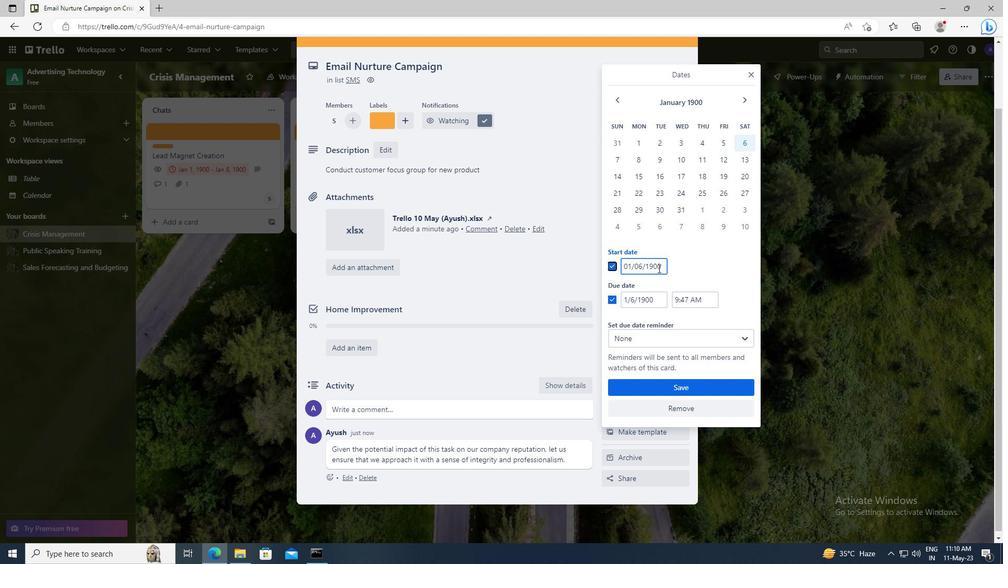
Action: Mouse pressed left at (660, 270)
Screenshot: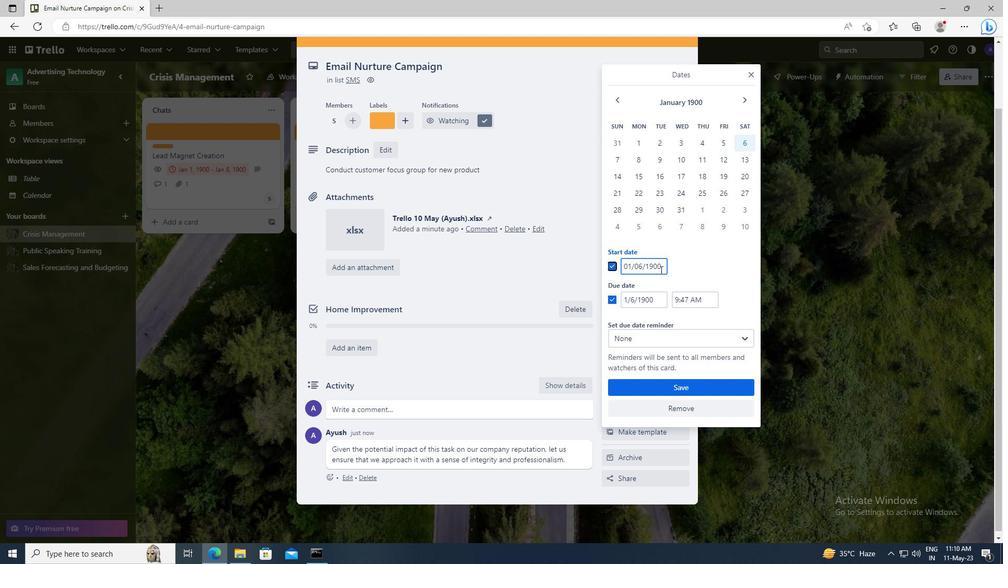 
Action: Key pressed <Key.left><Key.left><Key.left><Key.left><Key.left><Key.backspace>7
Screenshot: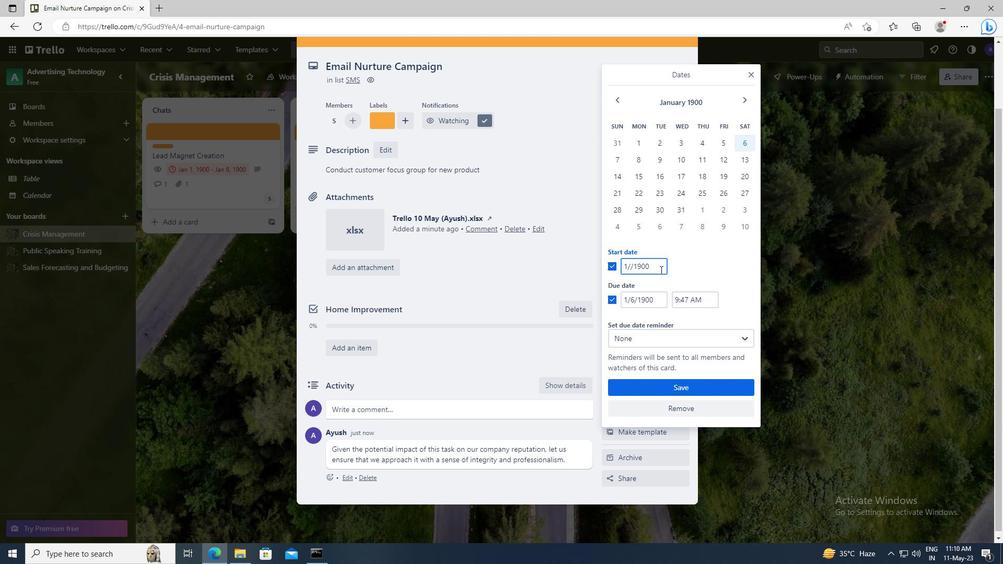 
Action: Mouse moved to (660, 299)
Screenshot: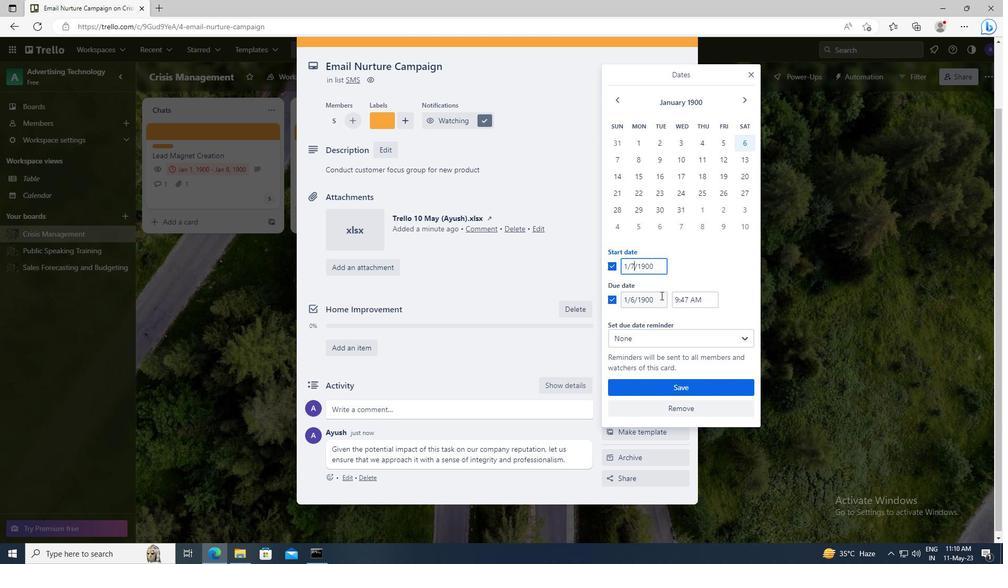 
Action: Mouse pressed left at (660, 299)
Screenshot: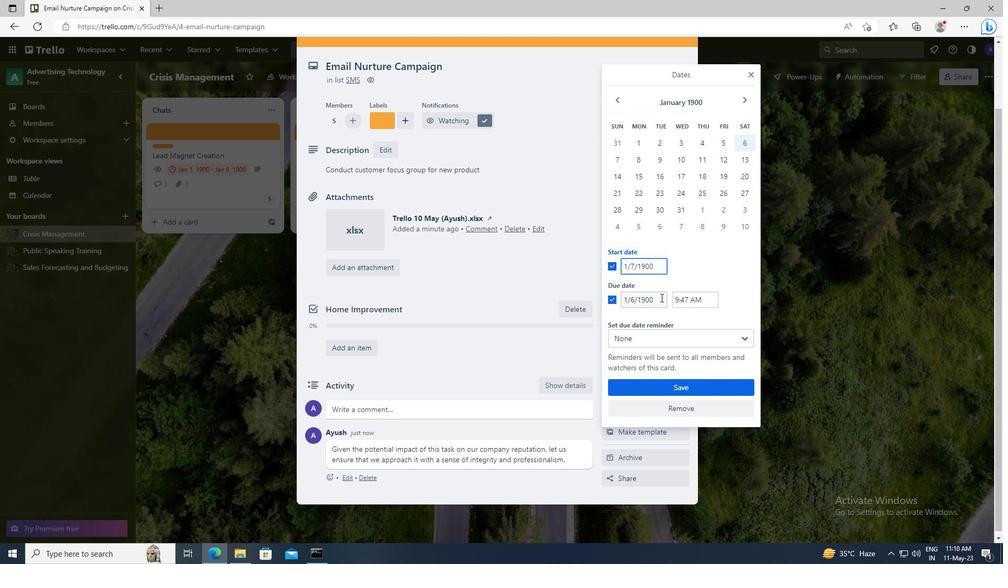 
Action: Key pressed <Key.left><Key.left><Key.left><Key.left><Key.left><Key.backspace><Key.backspace>14
Screenshot: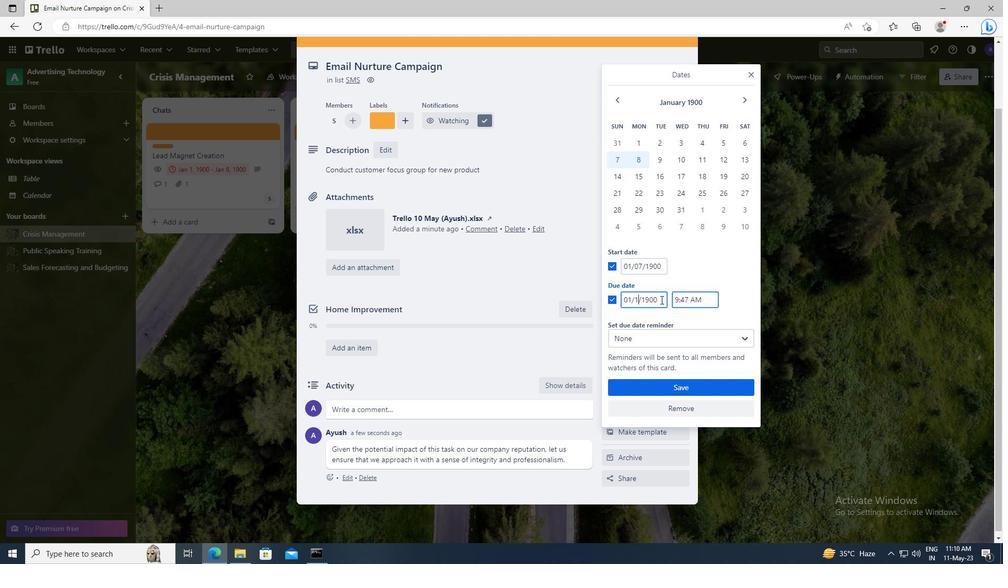 
Action: Mouse moved to (663, 390)
Screenshot: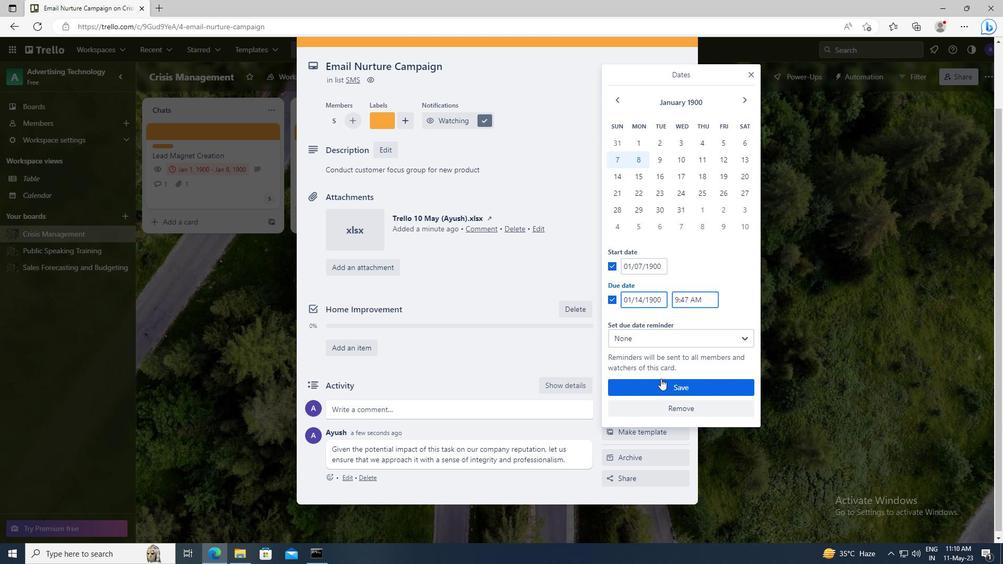 
Action: Mouse pressed left at (663, 390)
Screenshot: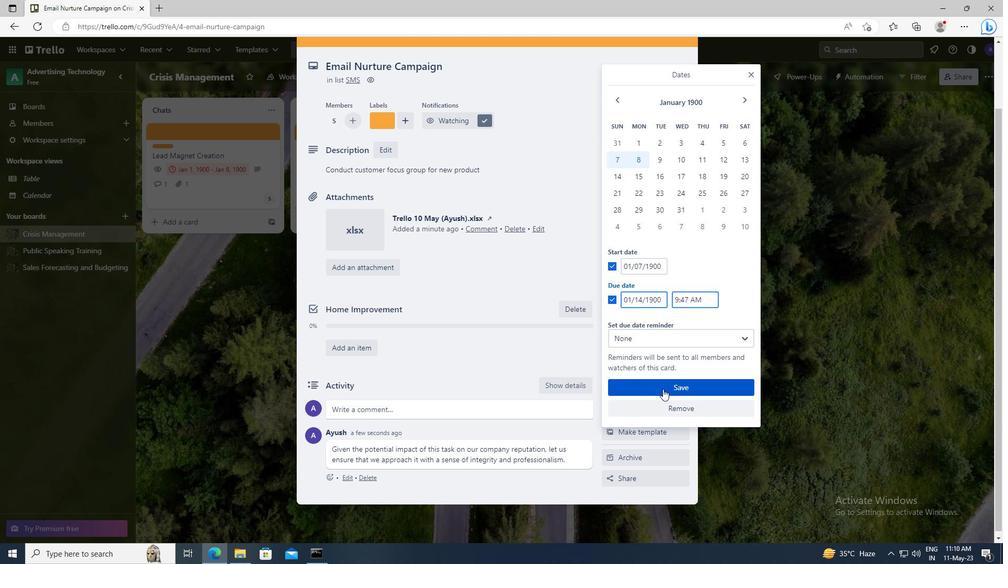 
